 Task: Look for space in Aarschot, Belgium from 11th June, 2023 to 17th June, 2023 for 1 adult in price range Rs.5000 to Rs.12000. Place can be private room with 1  bedroom having 1 bed and 1 bathroom. Property type can be hotel. Amenities needed are: heating, . Booking option can be shelf check-in. Required host language is English.
Action: Mouse moved to (417, 111)
Screenshot: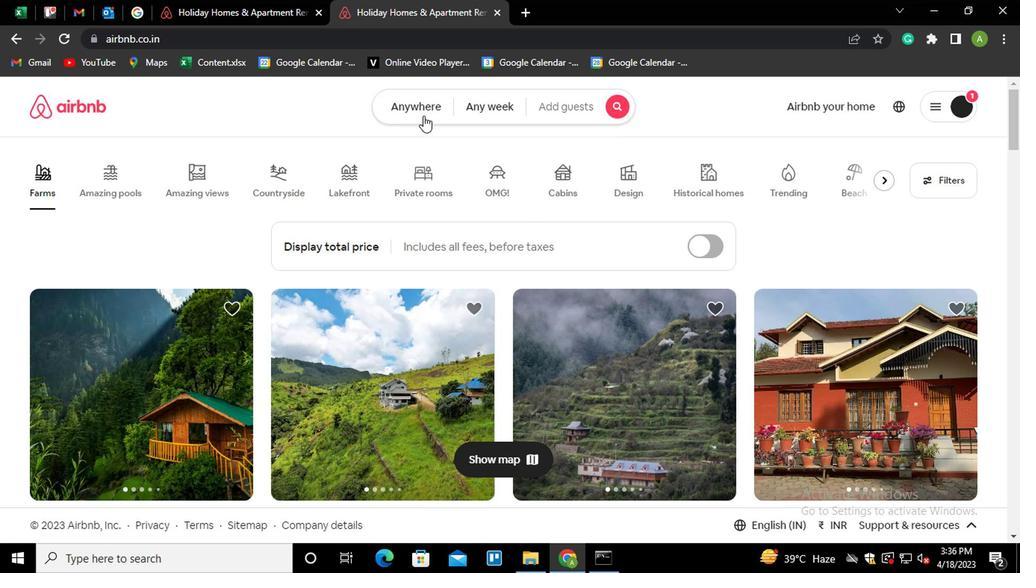 
Action: Mouse pressed left at (417, 111)
Screenshot: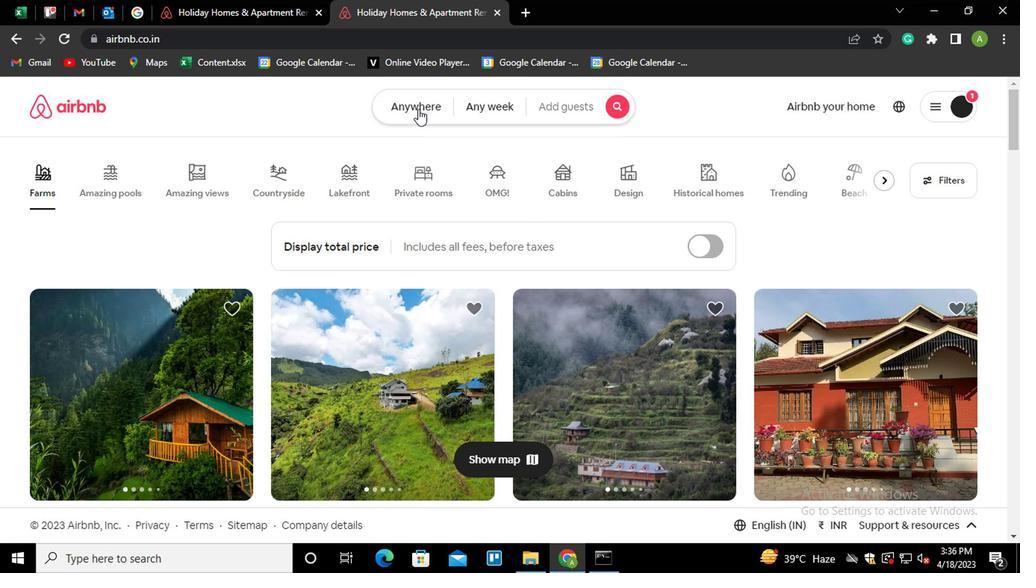
Action: Mouse moved to (293, 172)
Screenshot: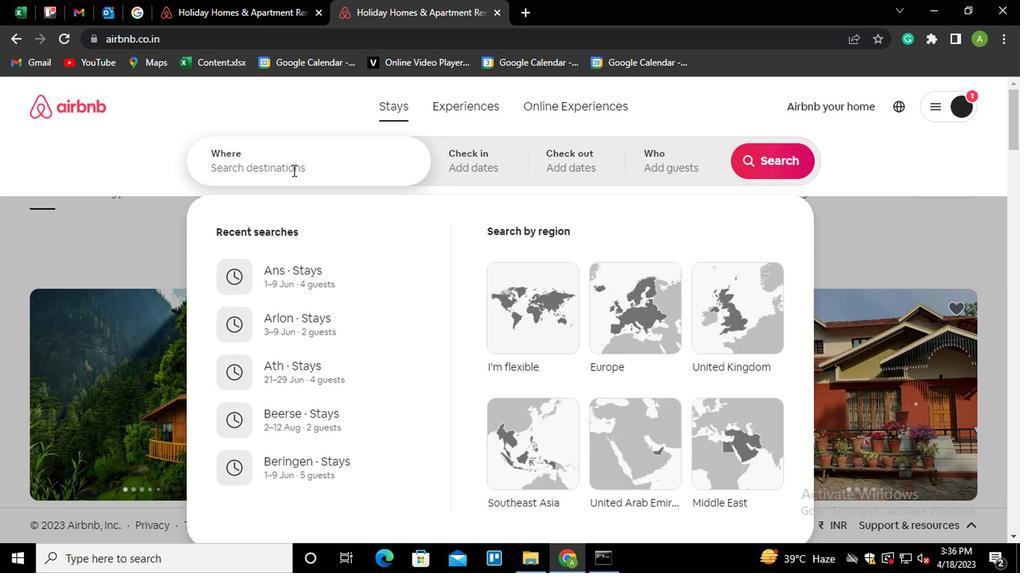 
Action: Mouse pressed left at (293, 172)
Screenshot: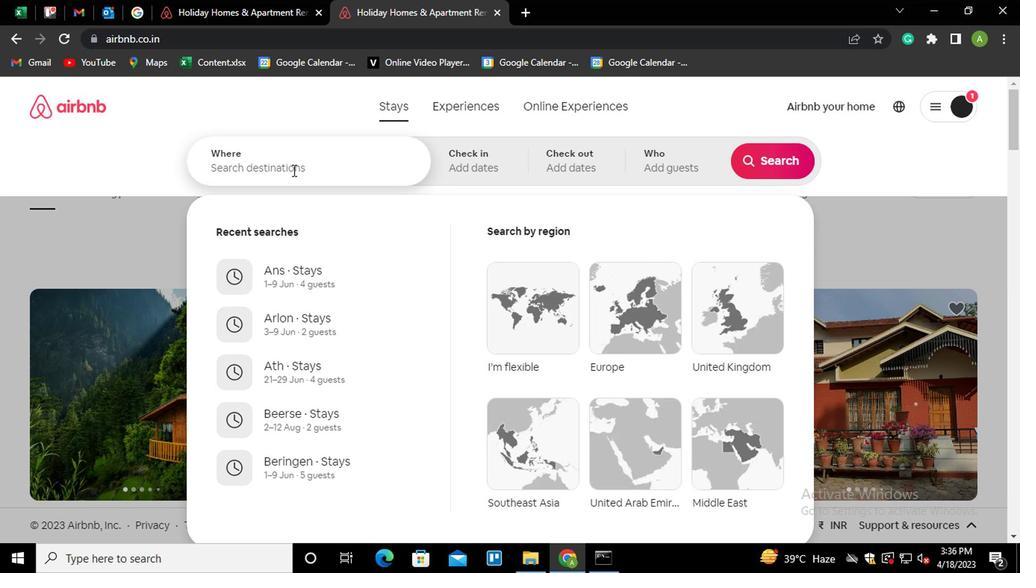 
Action: Key pressed <Key.shift>AARSCHP<Key.backspace>OT,<Key.space><Key.shift_r>BELGIU<Key.down><Key.enter>
Screenshot: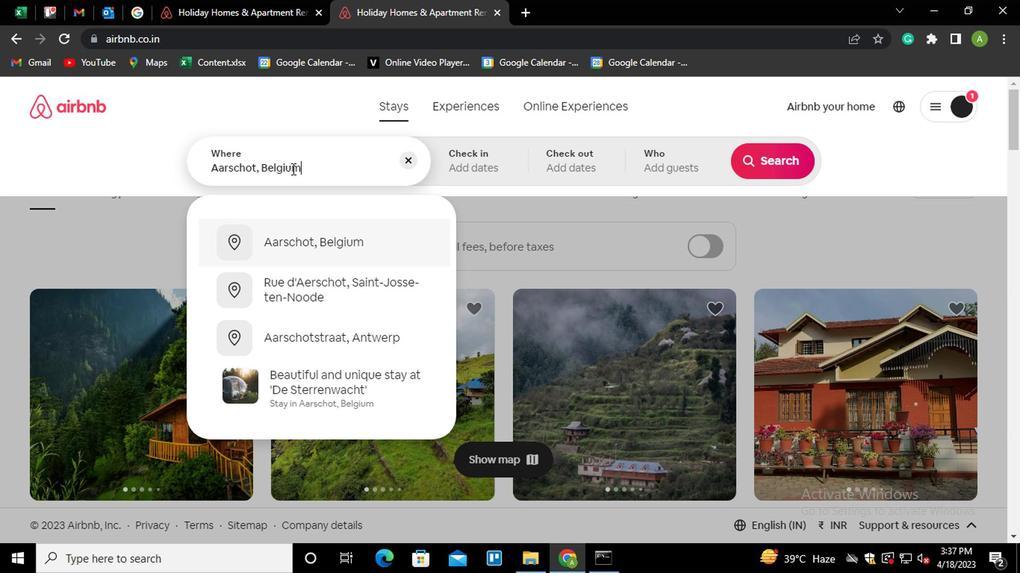 
Action: Mouse moved to (764, 283)
Screenshot: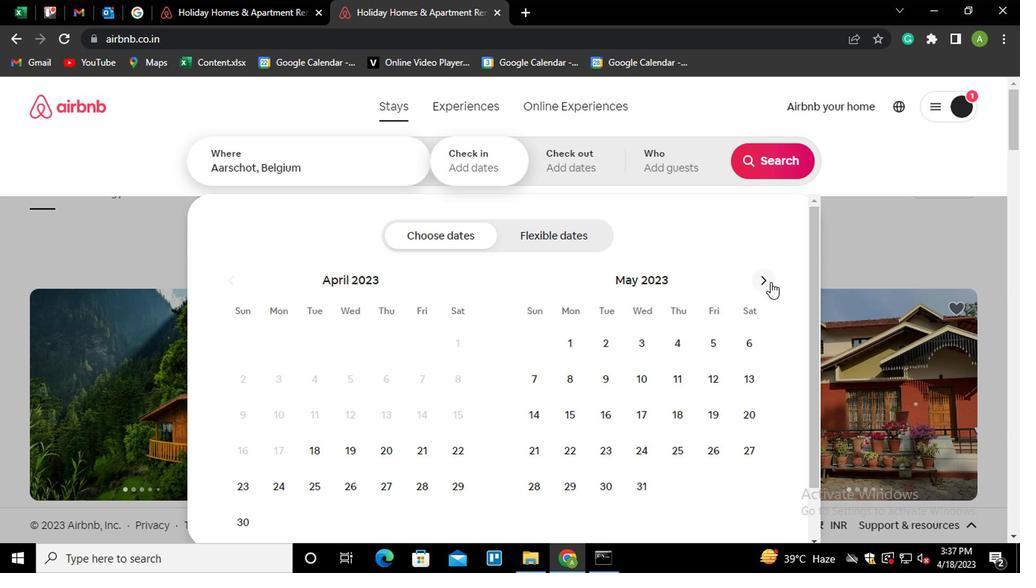 
Action: Mouse pressed left at (764, 283)
Screenshot: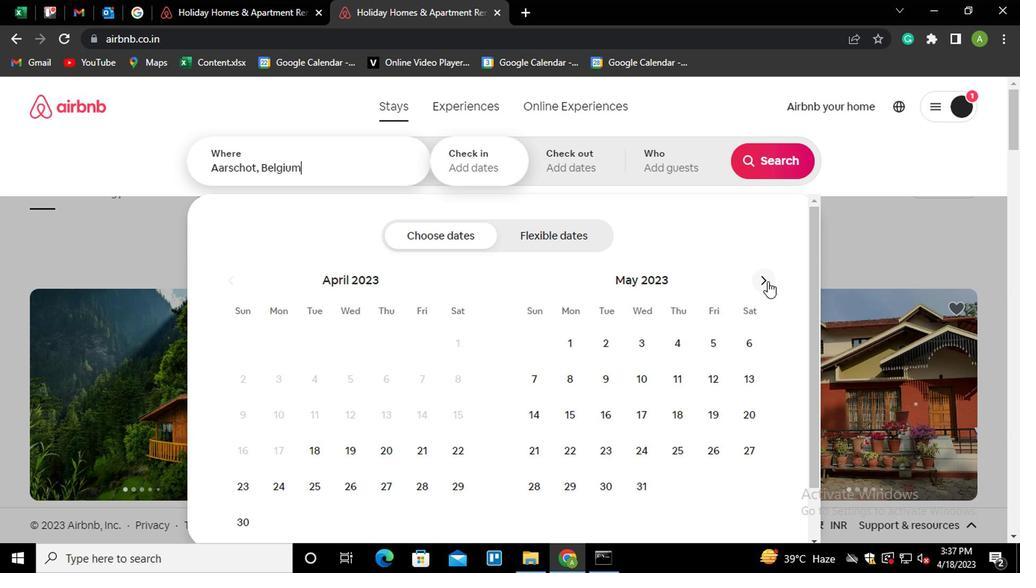 
Action: Mouse moved to (540, 423)
Screenshot: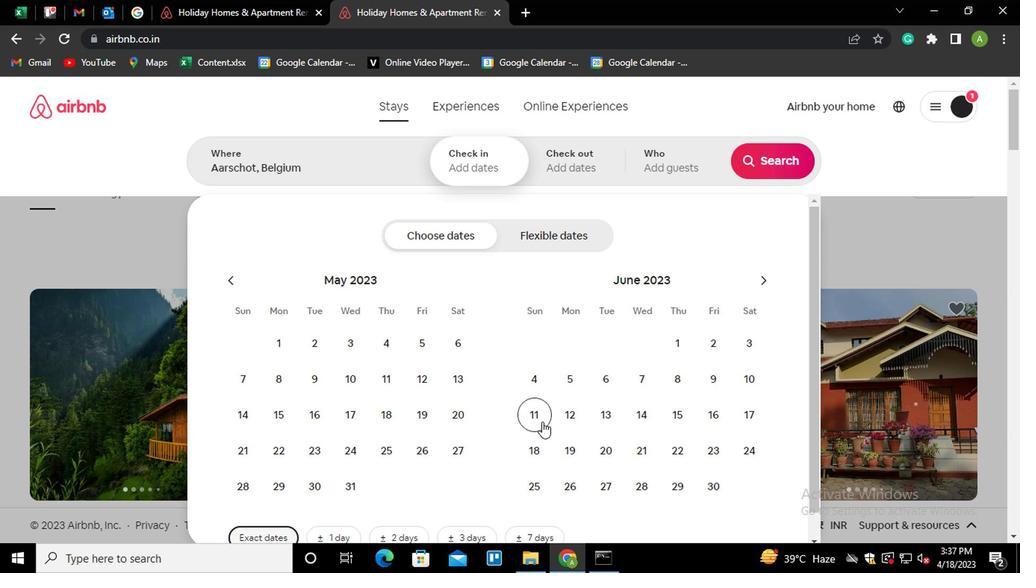 
Action: Mouse pressed left at (540, 423)
Screenshot: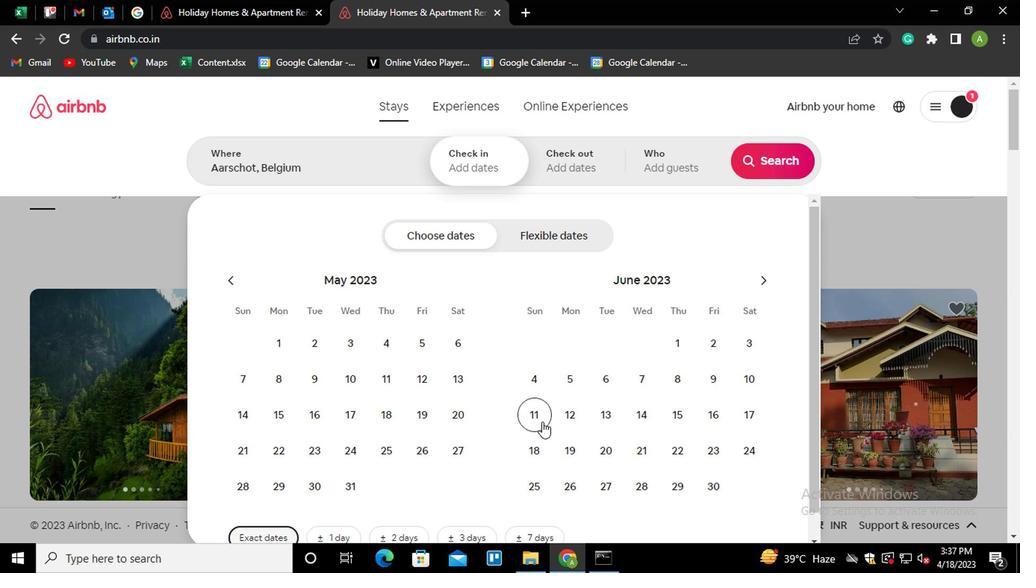 
Action: Mouse moved to (752, 421)
Screenshot: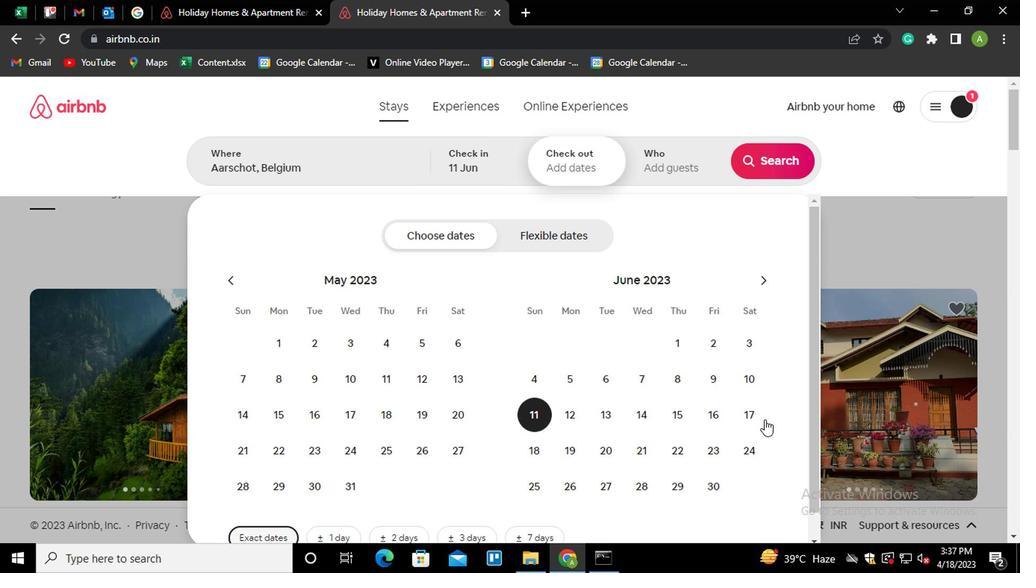 
Action: Mouse pressed left at (752, 421)
Screenshot: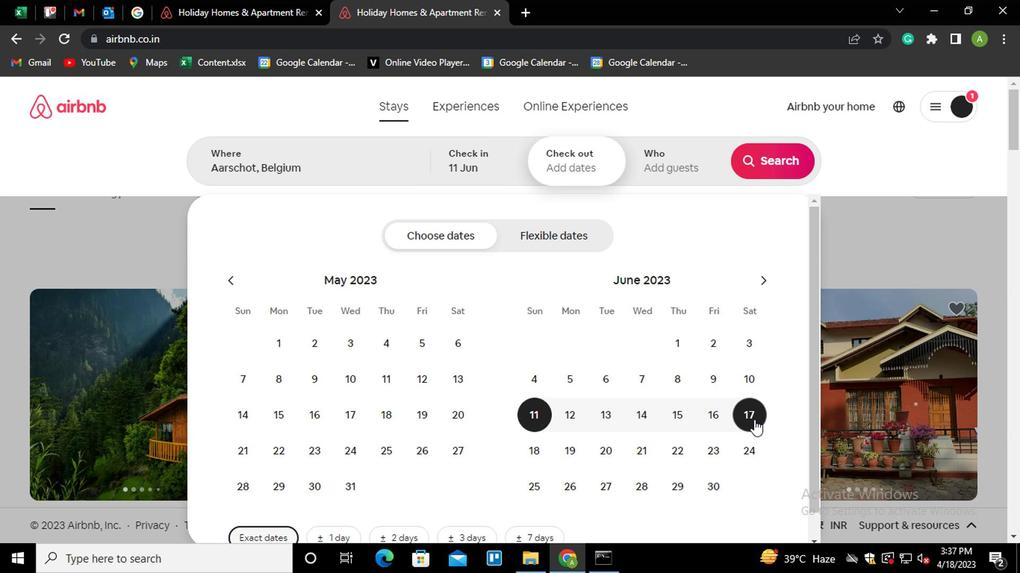 
Action: Mouse moved to (675, 174)
Screenshot: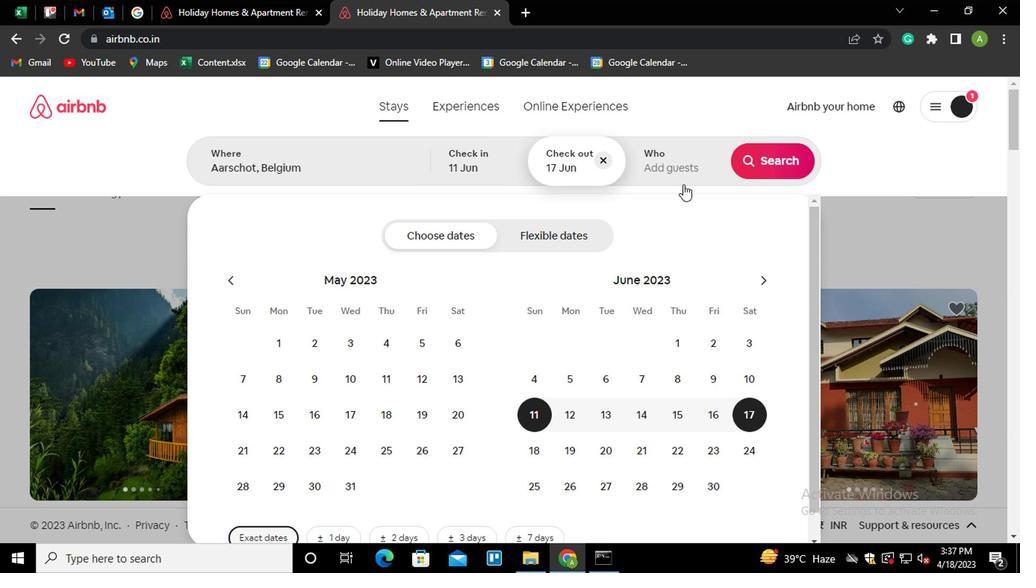 
Action: Mouse pressed left at (675, 174)
Screenshot: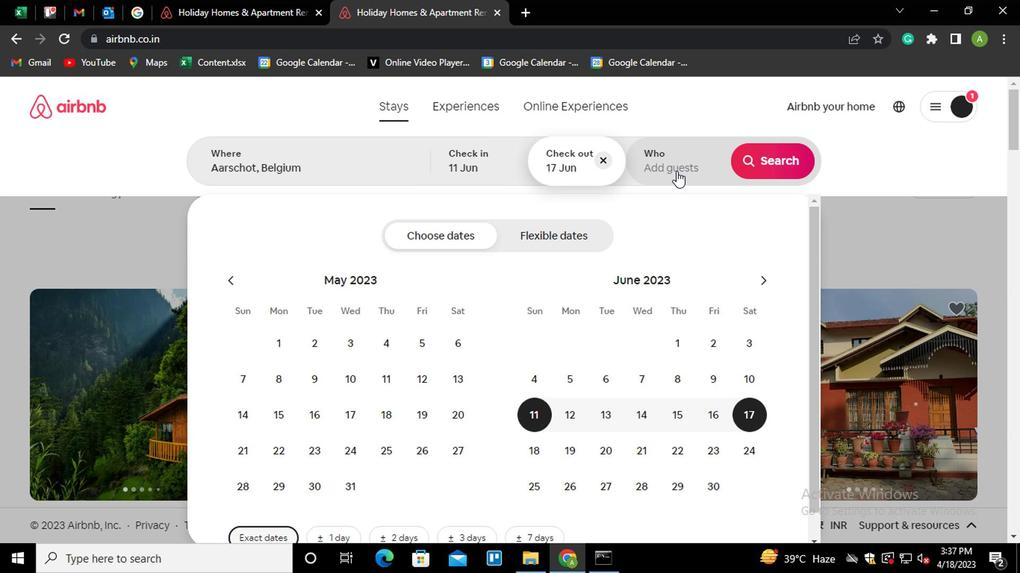 
Action: Mouse moved to (777, 240)
Screenshot: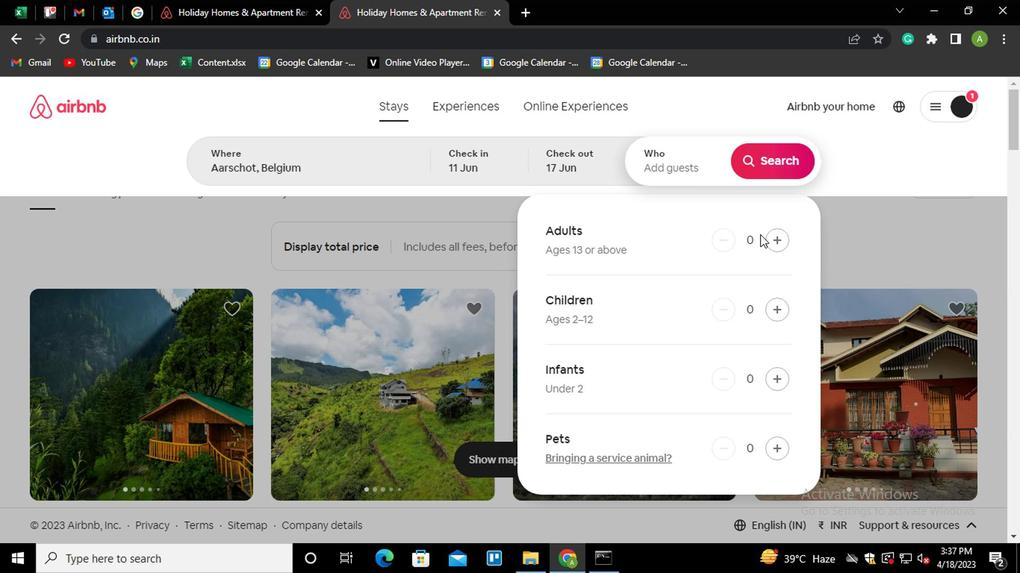 
Action: Mouse pressed left at (777, 240)
Screenshot: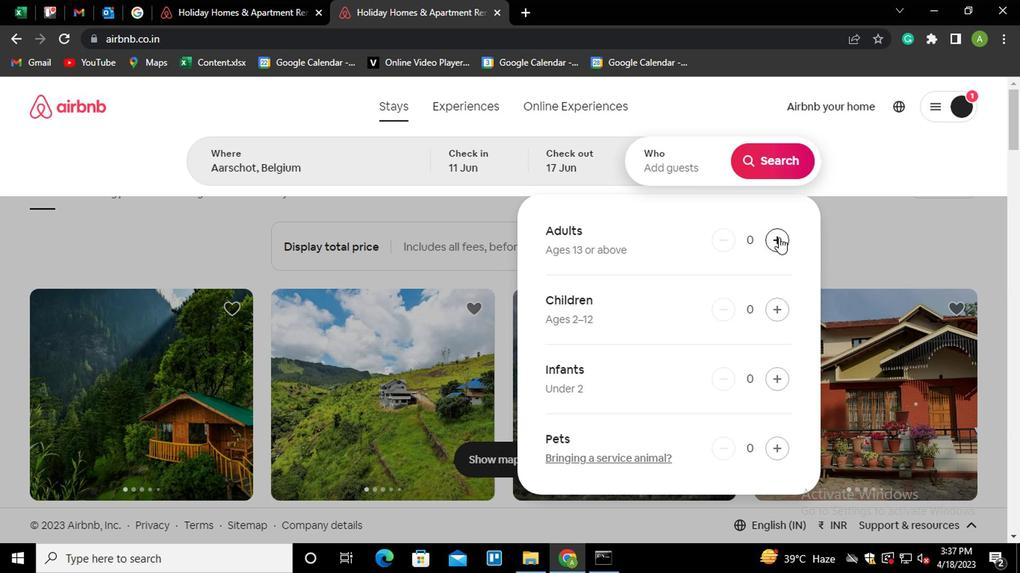 
Action: Mouse moved to (777, 173)
Screenshot: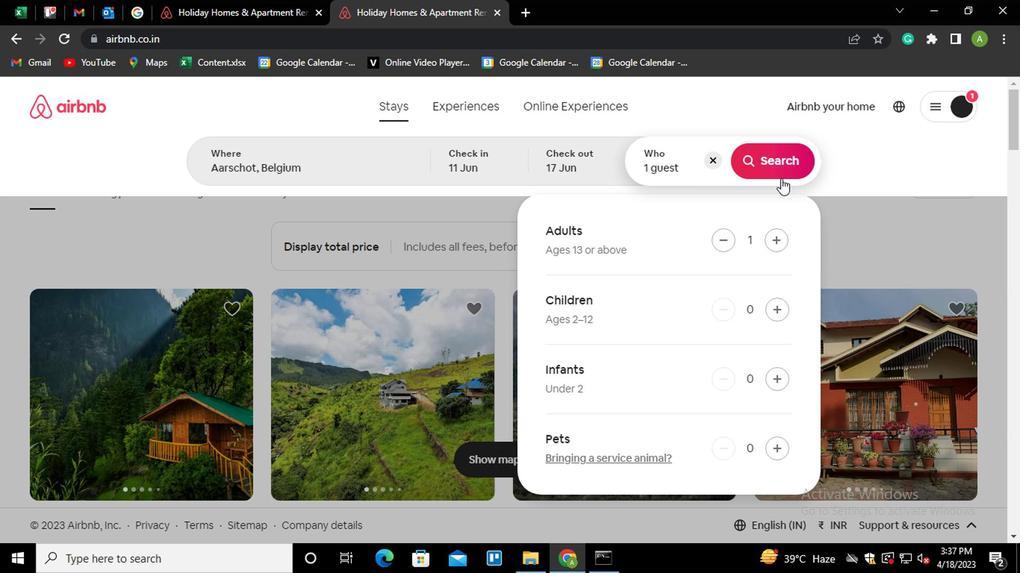 
Action: Mouse pressed left at (777, 173)
Screenshot: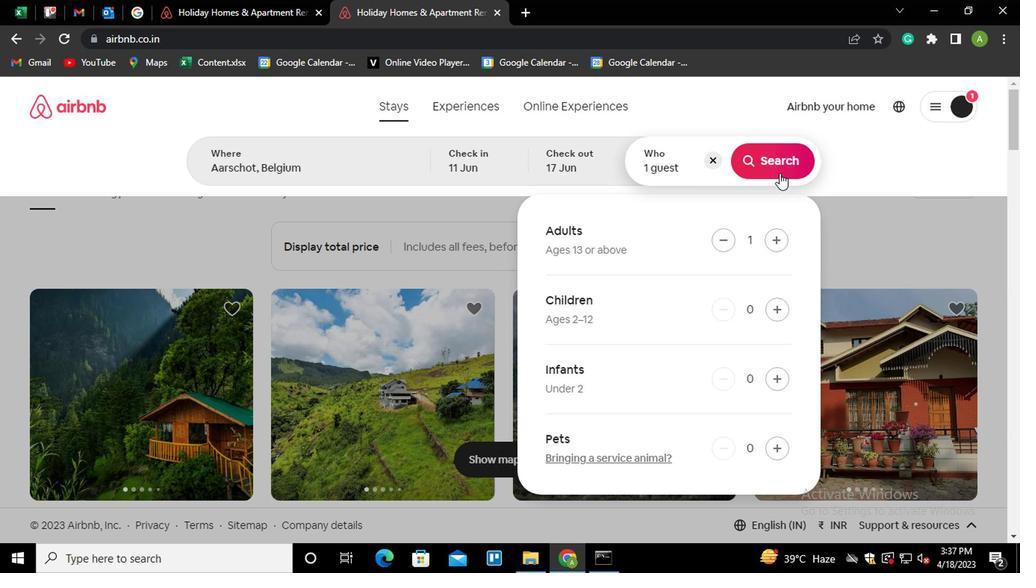 
Action: Mouse moved to (944, 168)
Screenshot: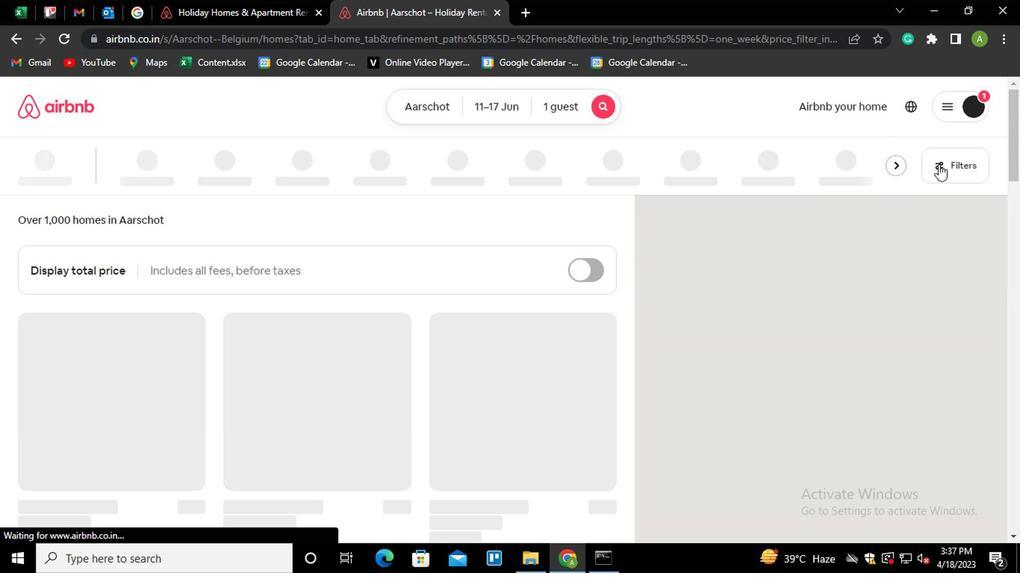 
Action: Mouse pressed left at (944, 168)
Screenshot: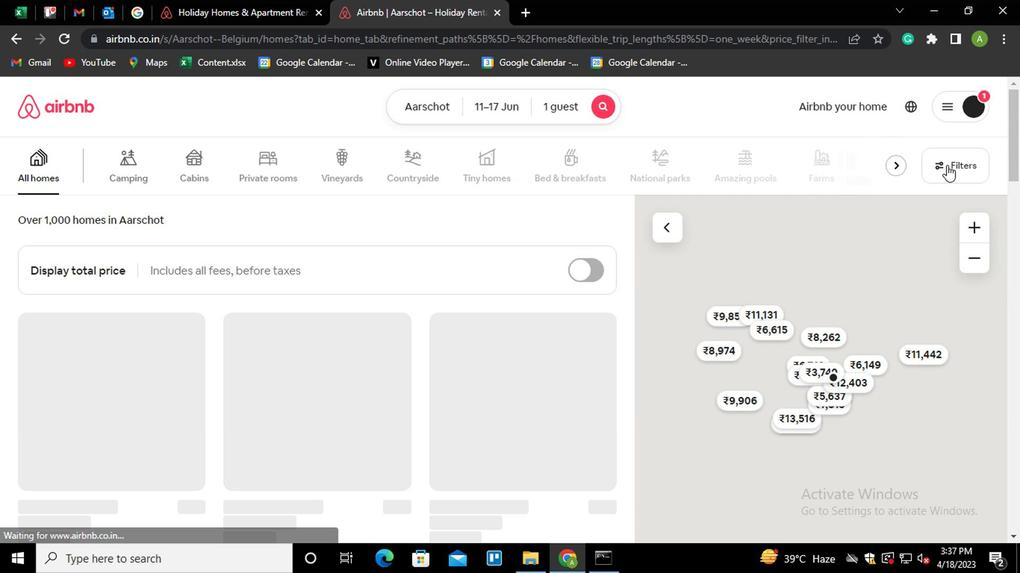 
Action: Mouse moved to (385, 357)
Screenshot: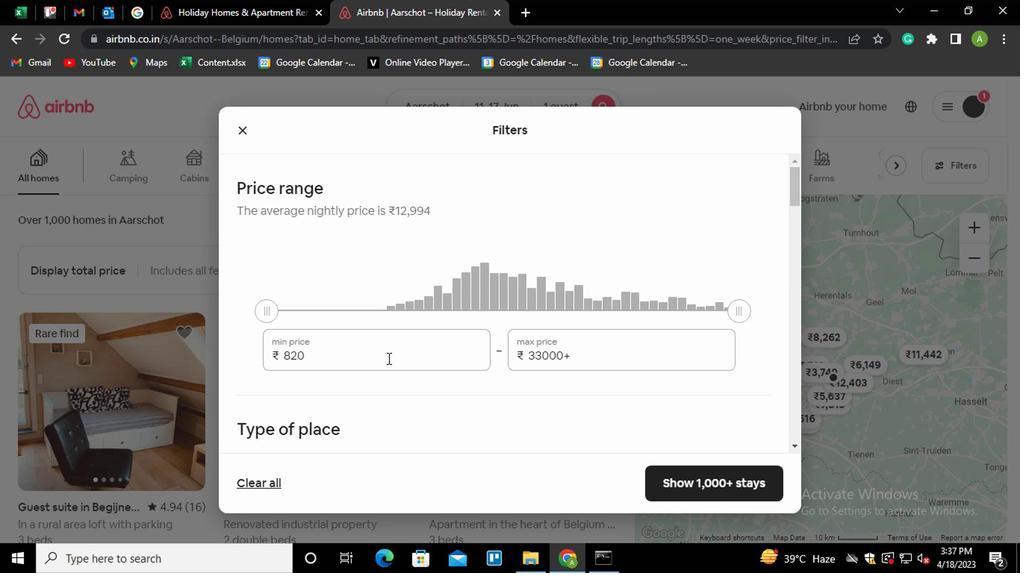 
Action: Mouse pressed left at (385, 357)
Screenshot: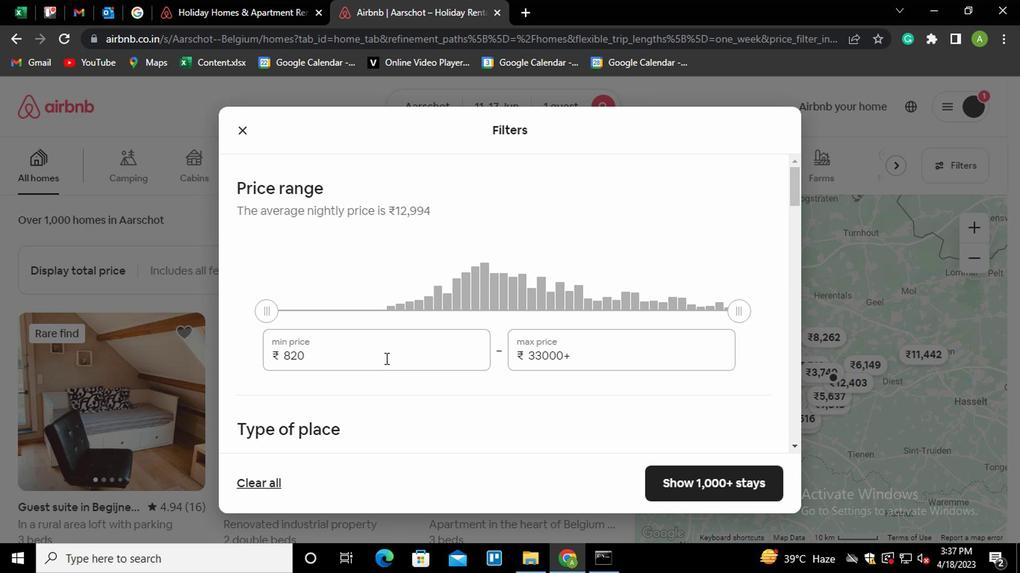 
Action: Key pressed <Key.shift_r><Key.home>5000
Screenshot: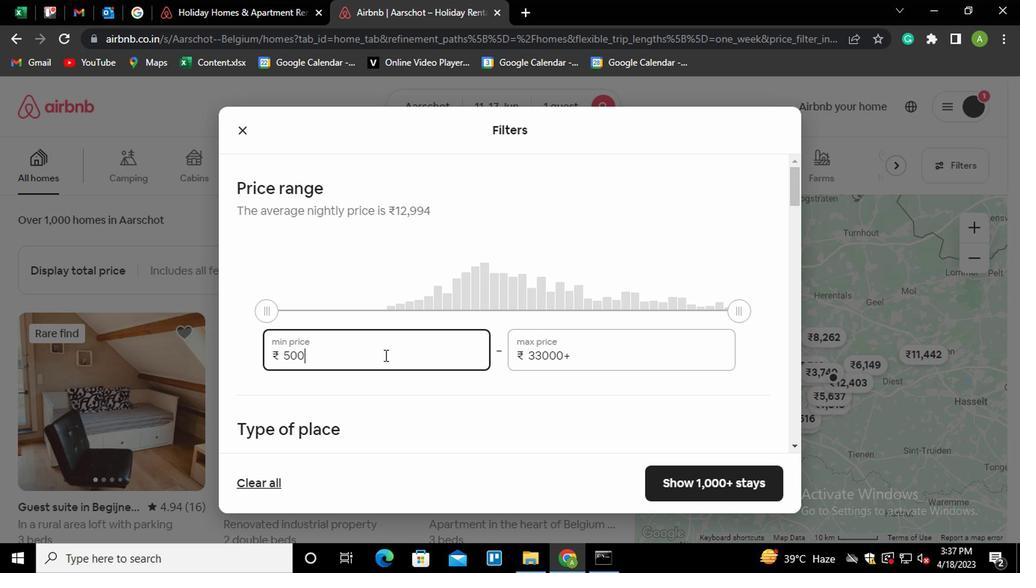 
Action: Mouse moved to (598, 362)
Screenshot: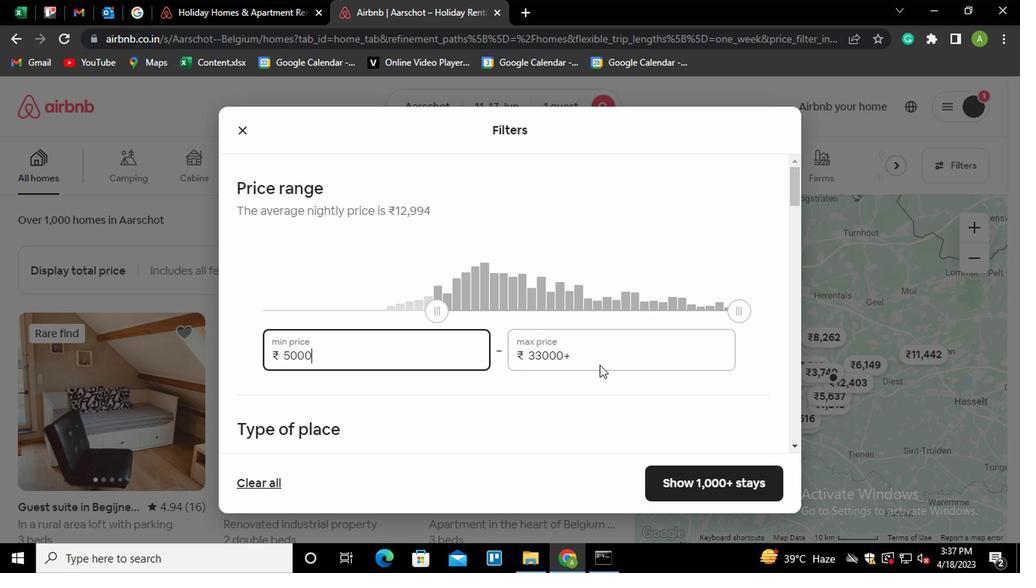 
Action: Mouse pressed left at (598, 362)
Screenshot: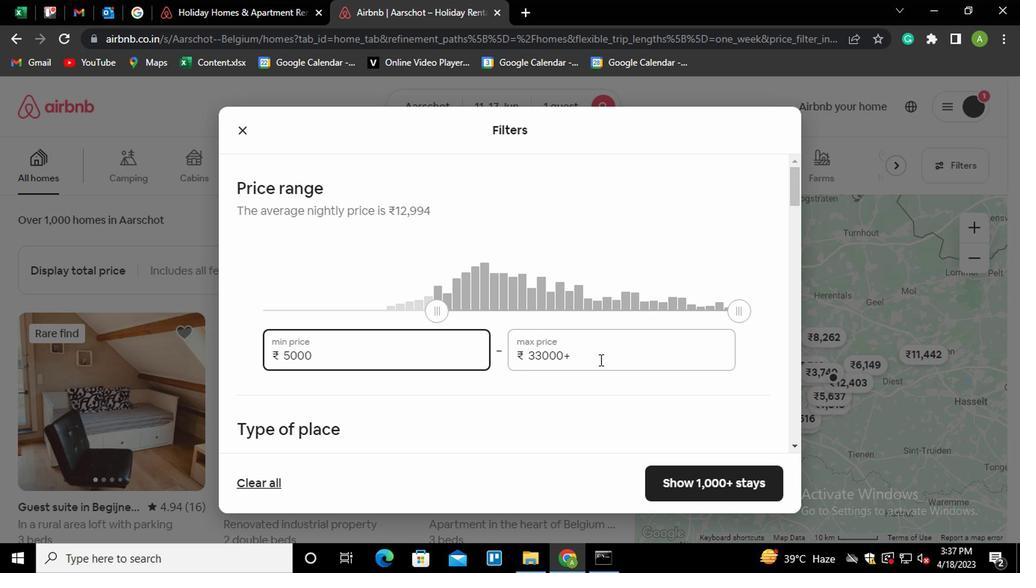 
Action: Key pressed <Key.shift_r><Key.home>120000<Key.backspace>
Screenshot: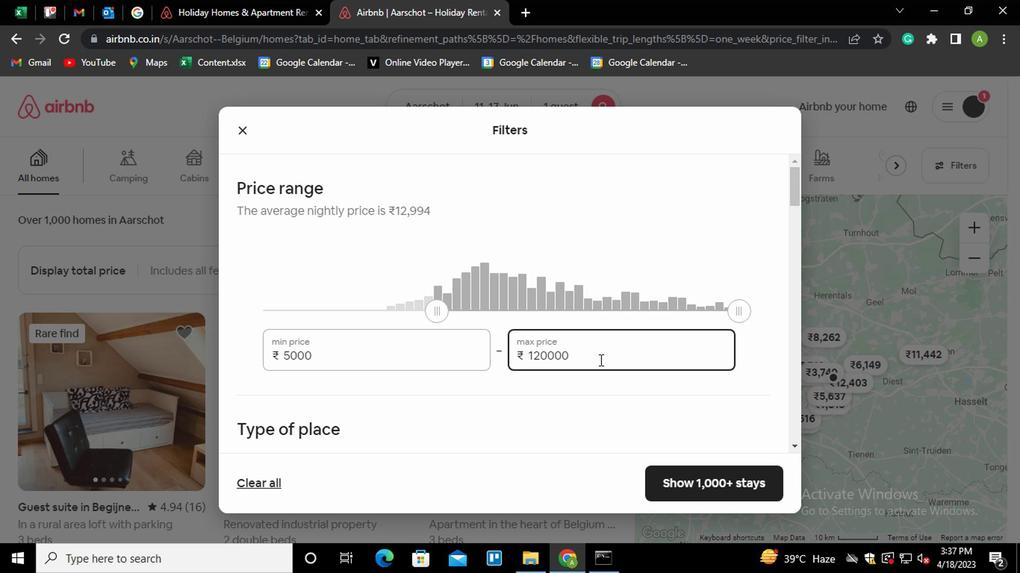 
Action: Mouse moved to (660, 409)
Screenshot: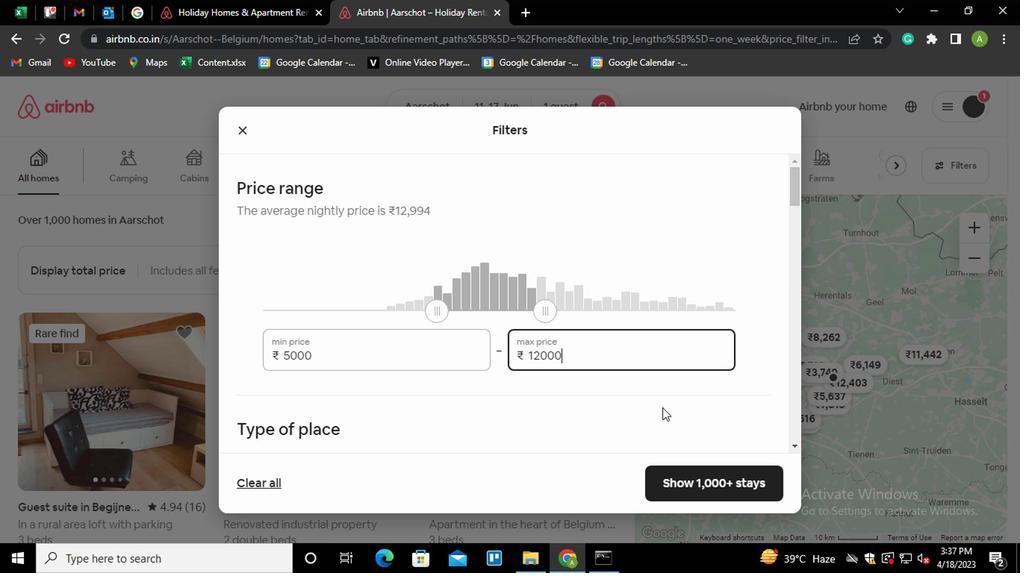 
Action: Mouse pressed left at (660, 409)
Screenshot: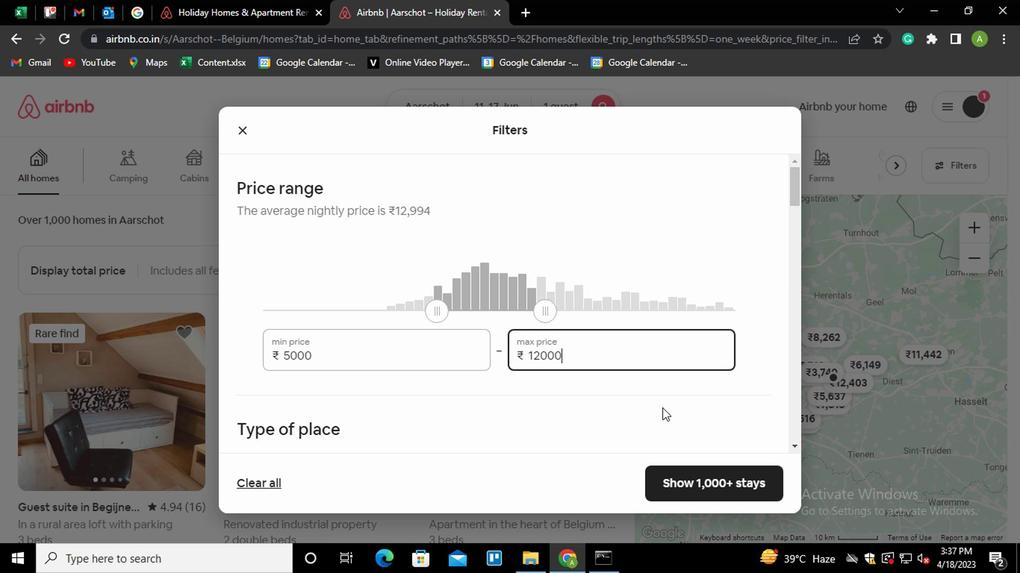 
Action: Mouse moved to (660, 402)
Screenshot: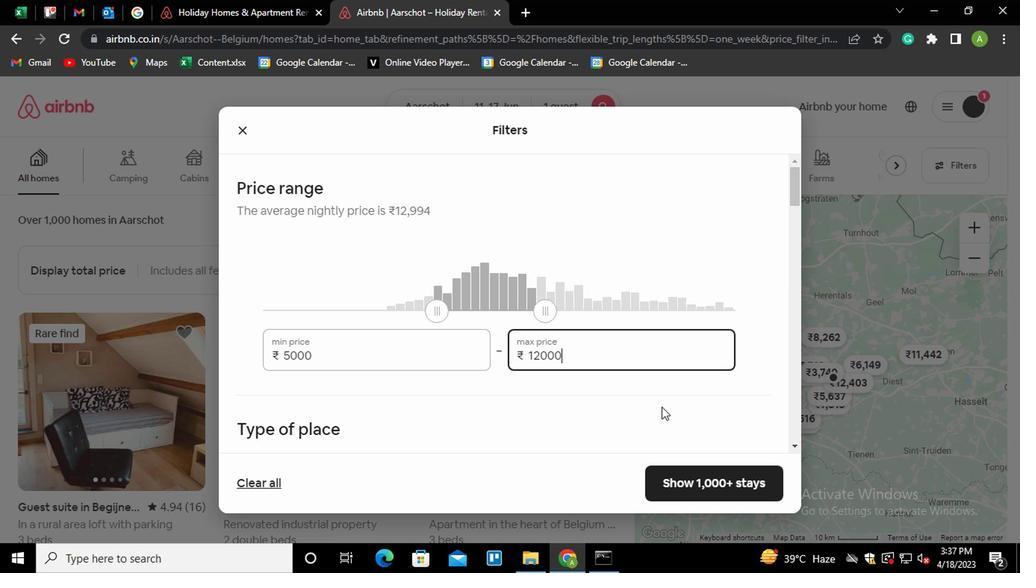 
Action: Mouse scrolled (660, 402) with delta (0, 0)
Screenshot: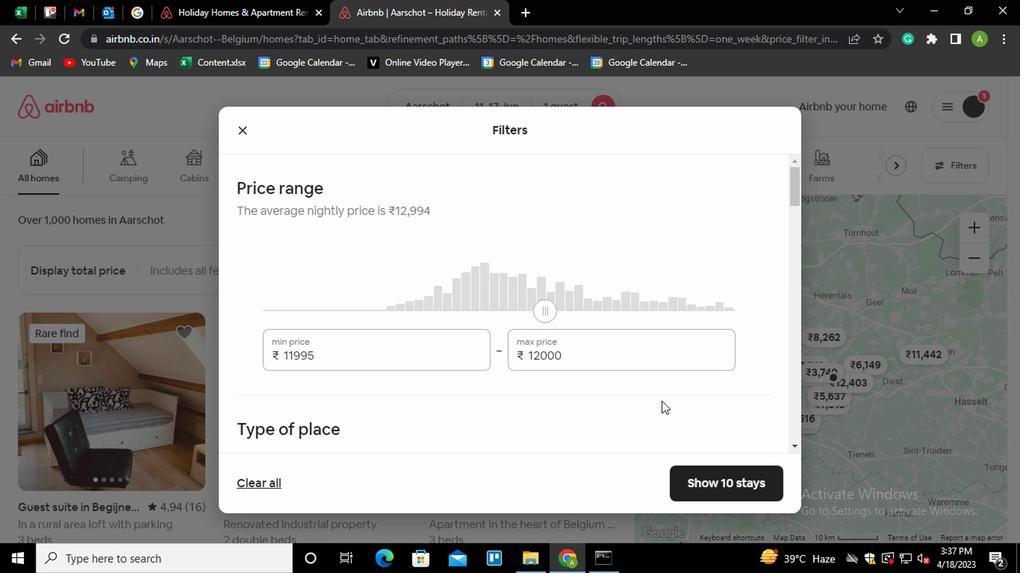 
Action: Mouse scrolled (660, 402) with delta (0, 0)
Screenshot: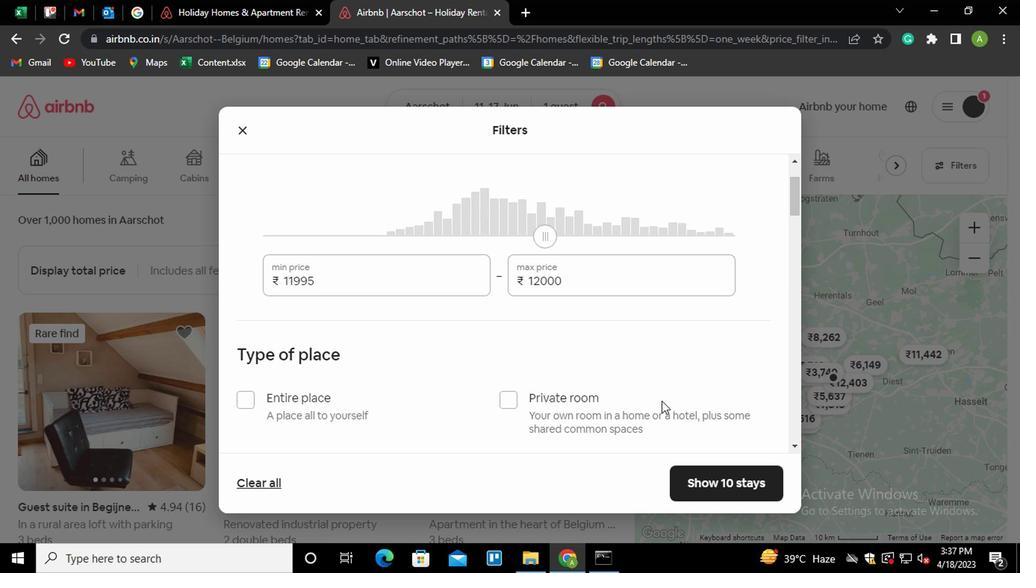 
Action: Mouse moved to (506, 320)
Screenshot: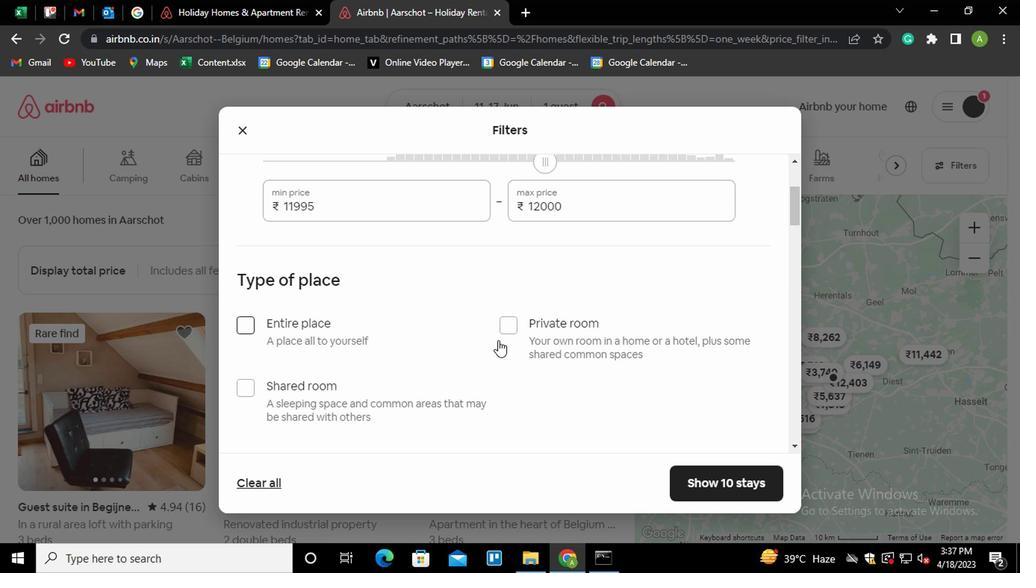 
Action: Mouse pressed left at (506, 320)
Screenshot: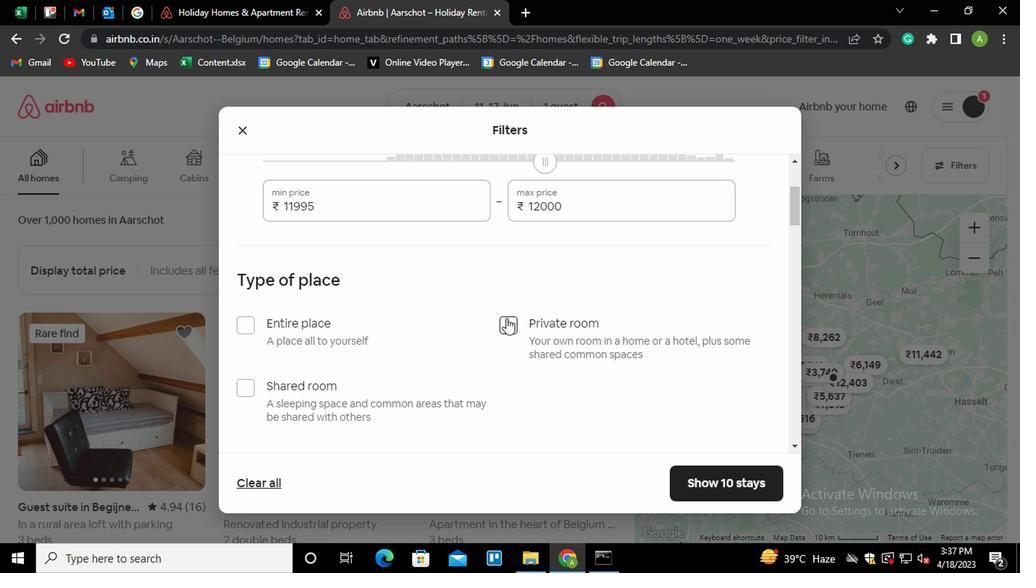 
Action: Mouse moved to (569, 316)
Screenshot: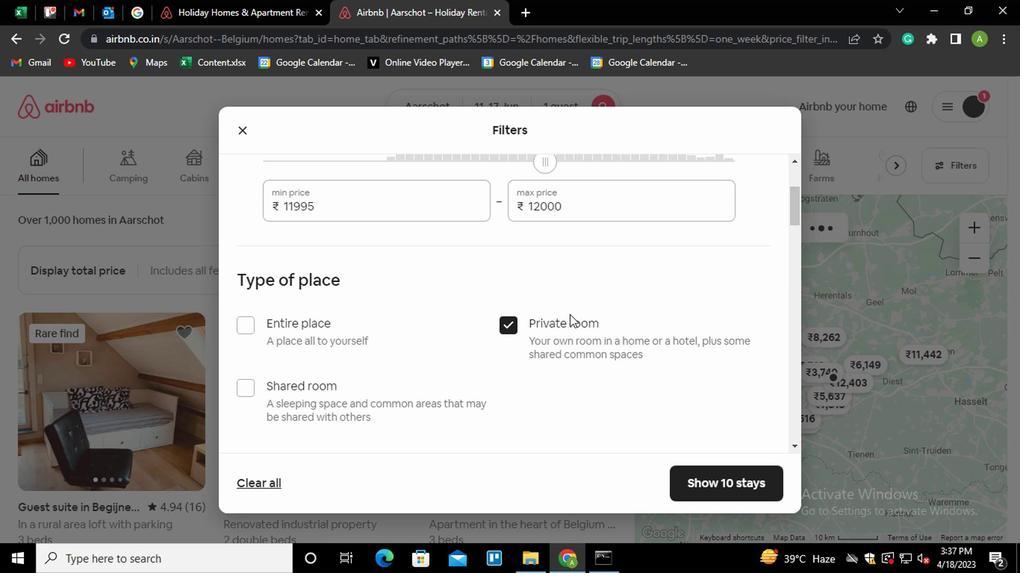 
Action: Mouse scrolled (569, 315) with delta (0, 0)
Screenshot: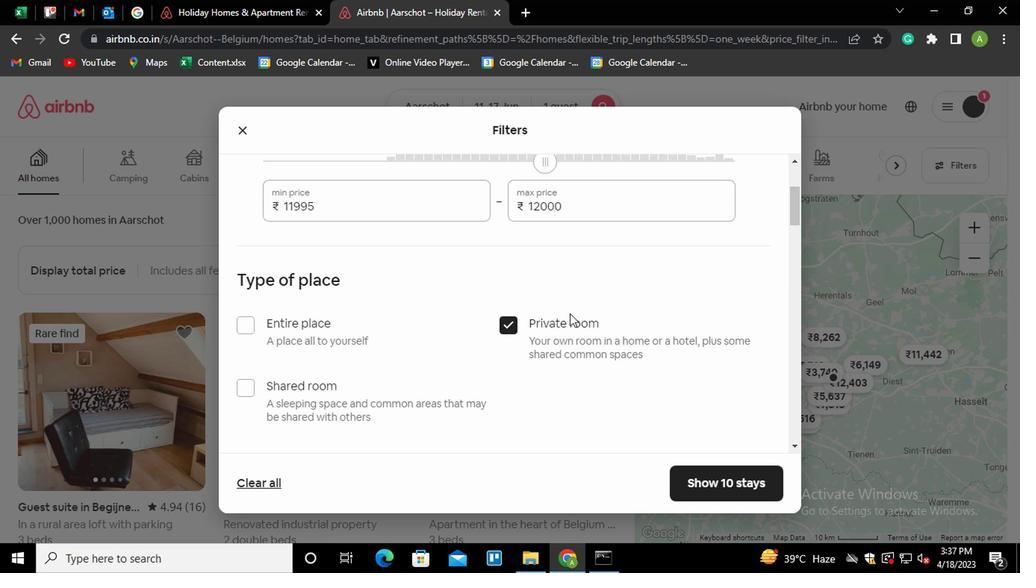 
Action: Mouse scrolled (569, 315) with delta (0, 0)
Screenshot: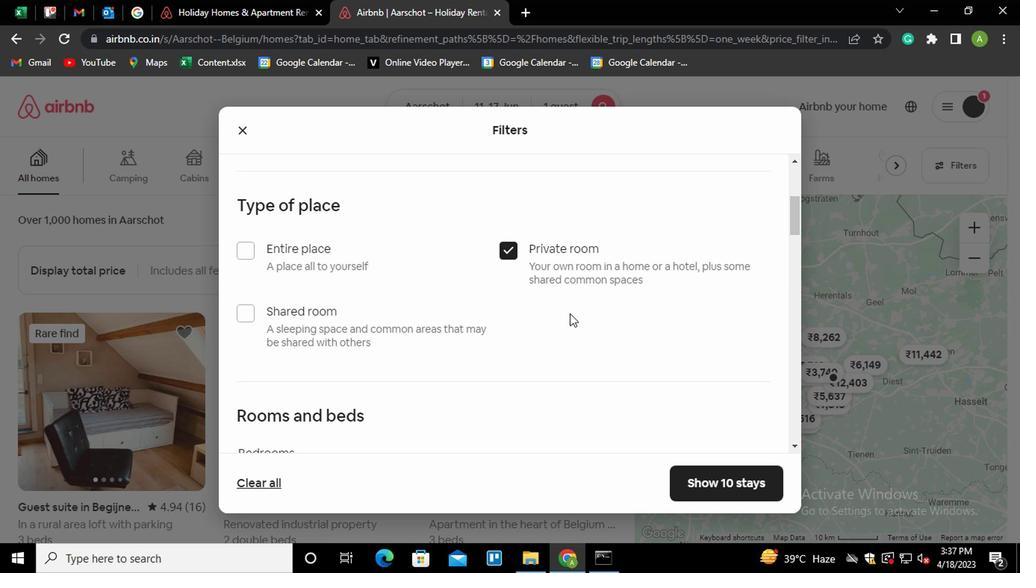 
Action: Mouse scrolled (569, 315) with delta (0, 0)
Screenshot: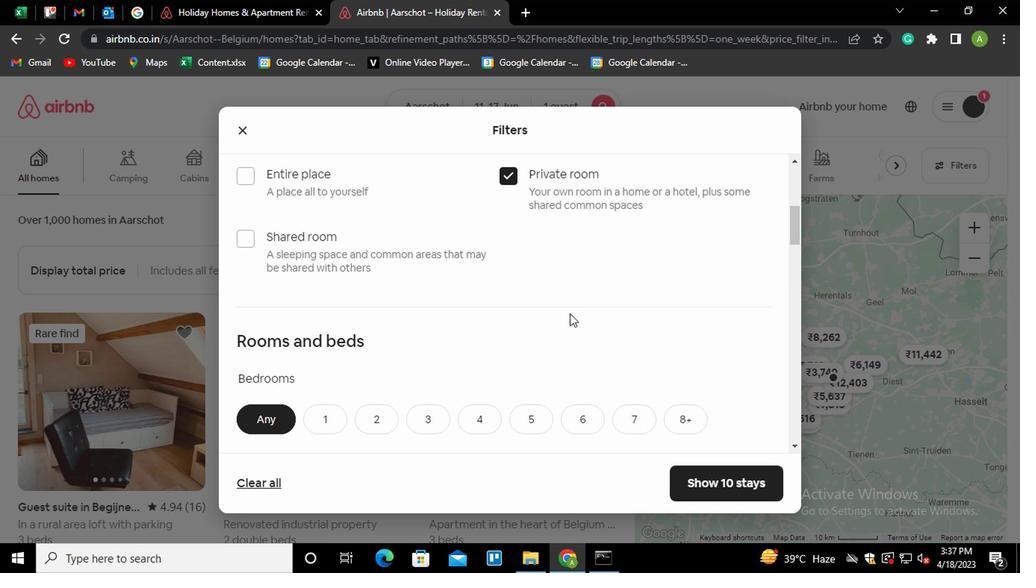 
Action: Mouse scrolled (569, 315) with delta (0, 0)
Screenshot: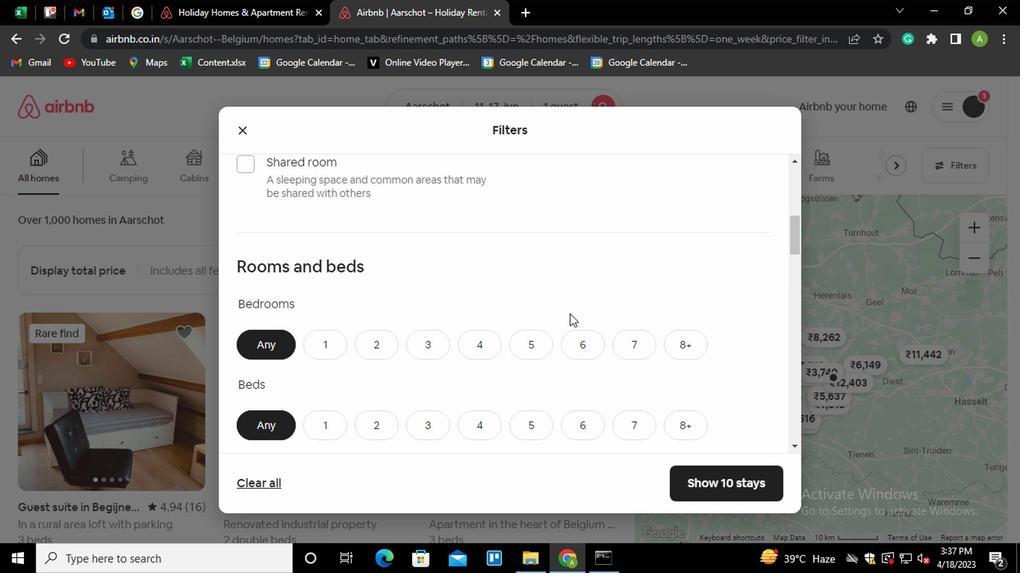 
Action: Mouse moved to (333, 275)
Screenshot: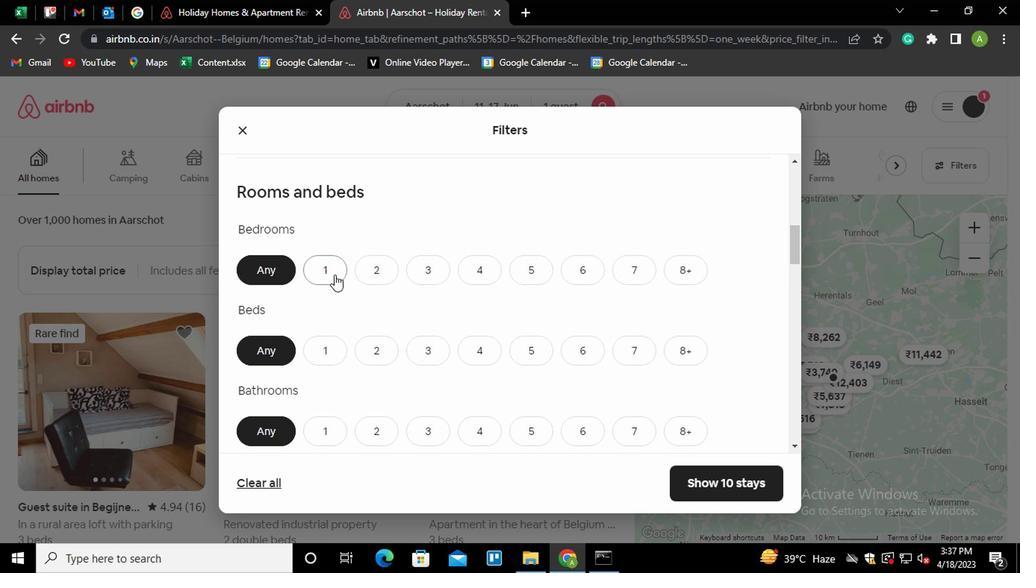 
Action: Mouse pressed left at (333, 275)
Screenshot: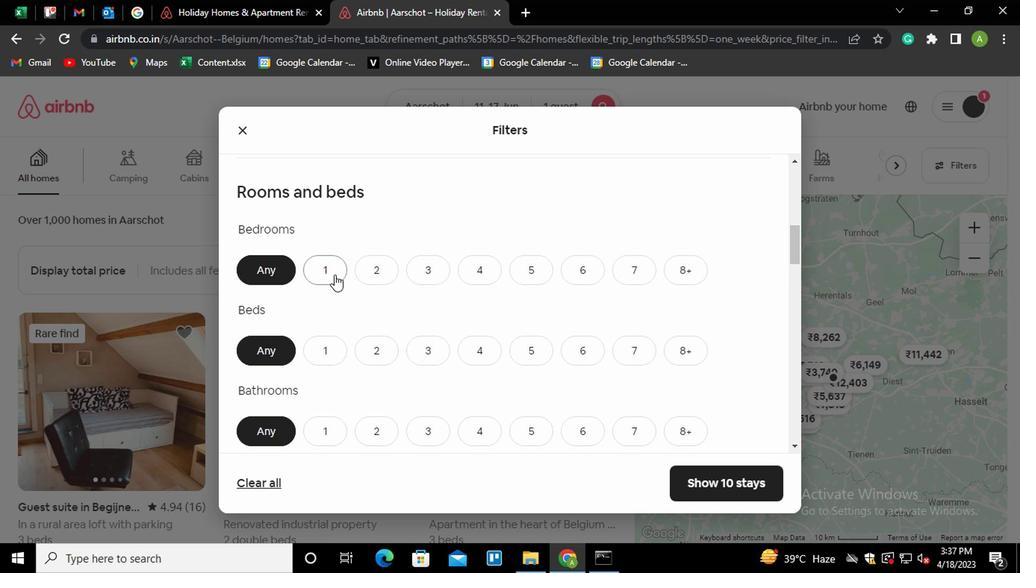 
Action: Mouse moved to (327, 354)
Screenshot: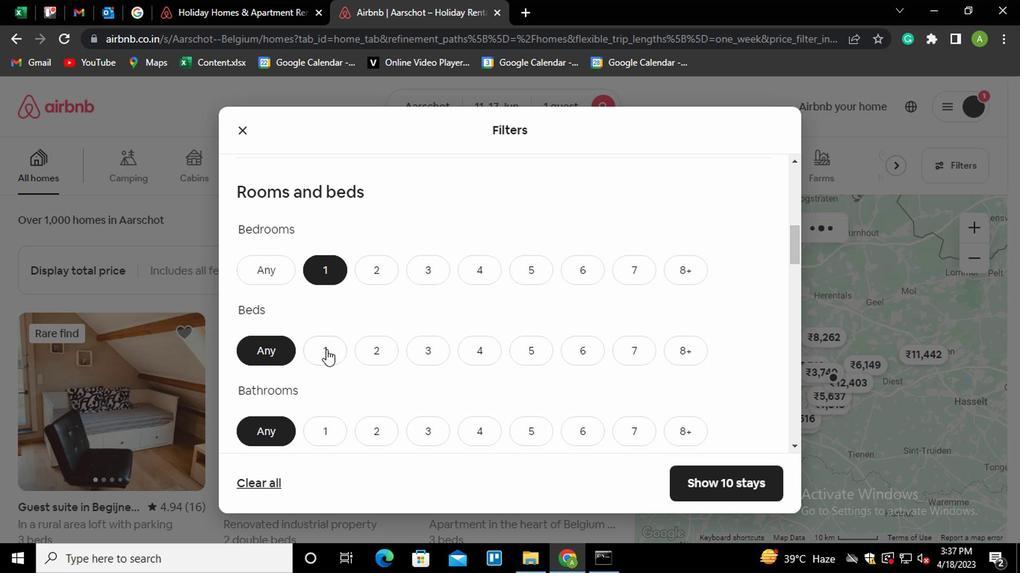 
Action: Mouse pressed left at (327, 354)
Screenshot: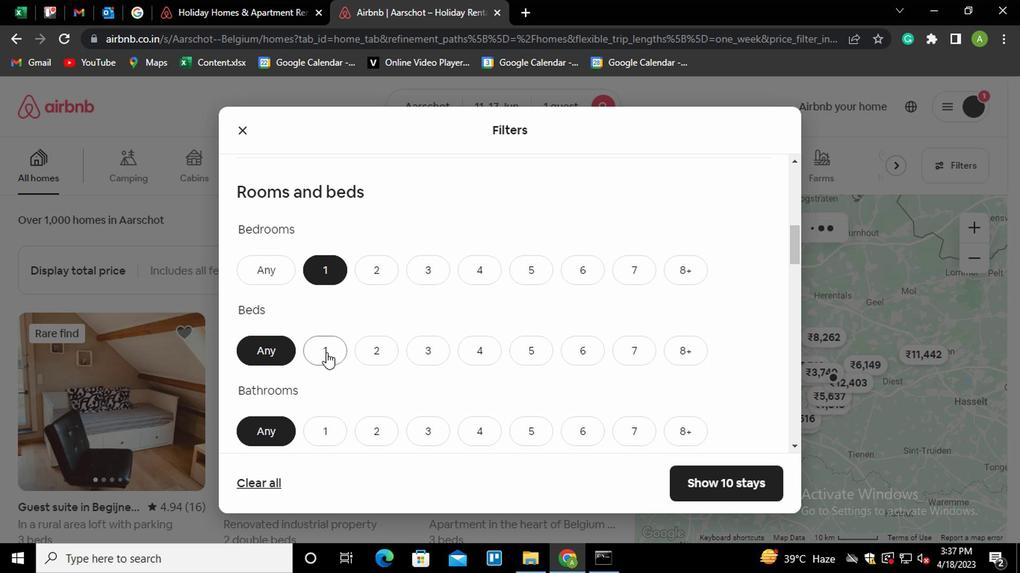 
Action: Mouse moved to (327, 433)
Screenshot: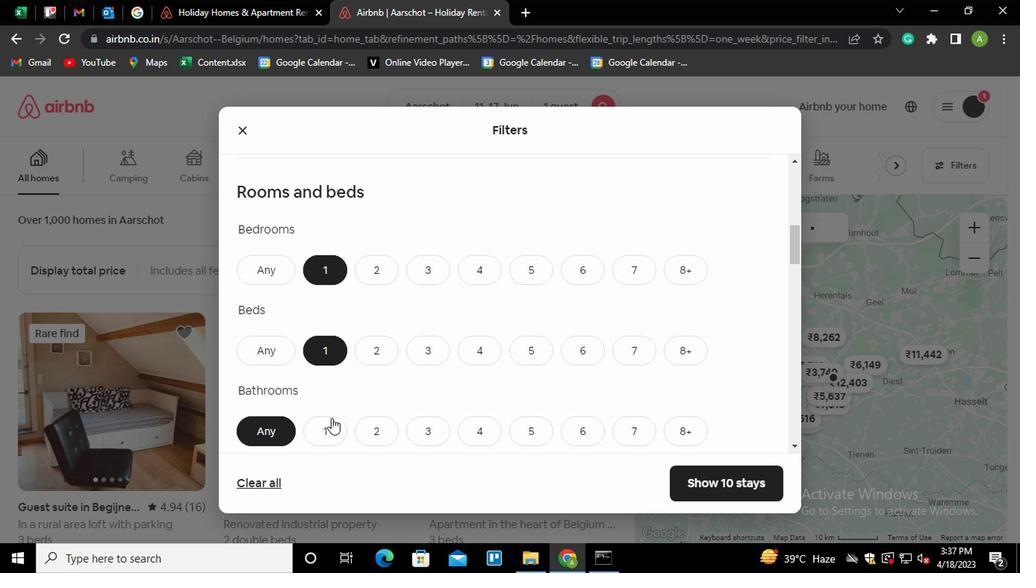 
Action: Mouse pressed left at (327, 433)
Screenshot: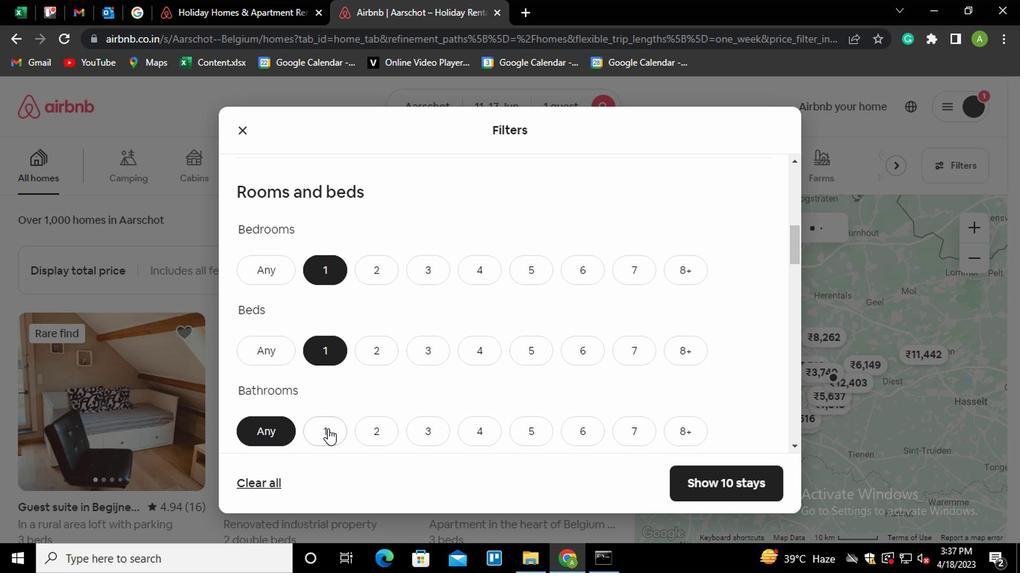 
Action: Mouse moved to (433, 360)
Screenshot: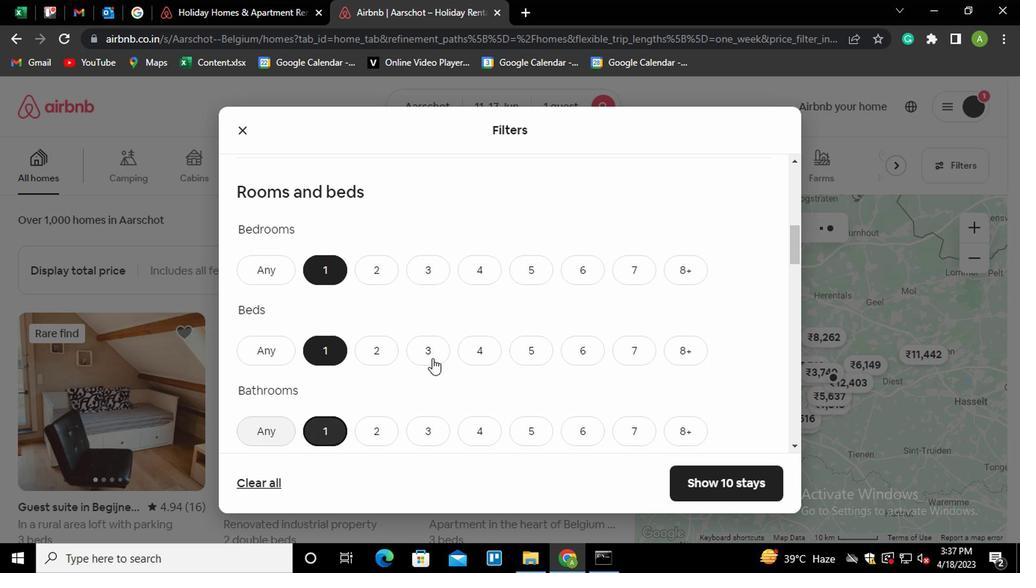 
Action: Mouse scrolled (433, 359) with delta (0, -1)
Screenshot: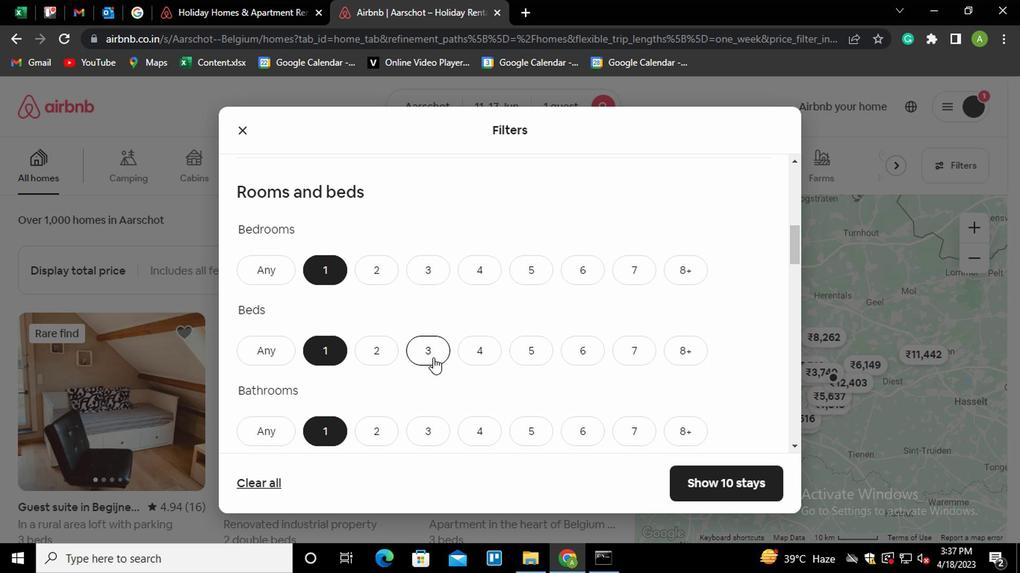 
Action: Mouse scrolled (433, 359) with delta (0, -1)
Screenshot: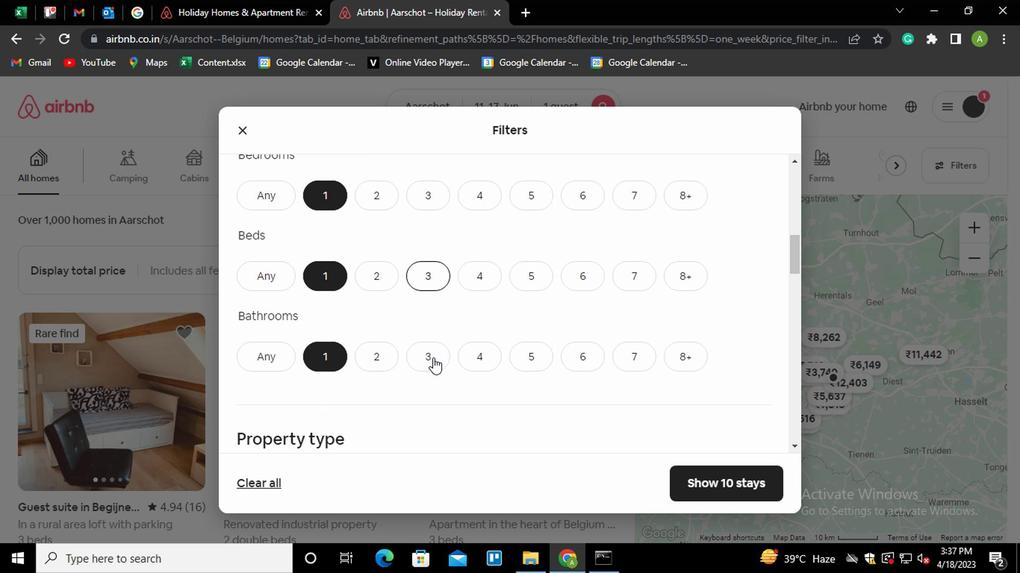 
Action: Mouse scrolled (433, 359) with delta (0, -1)
Screenshot: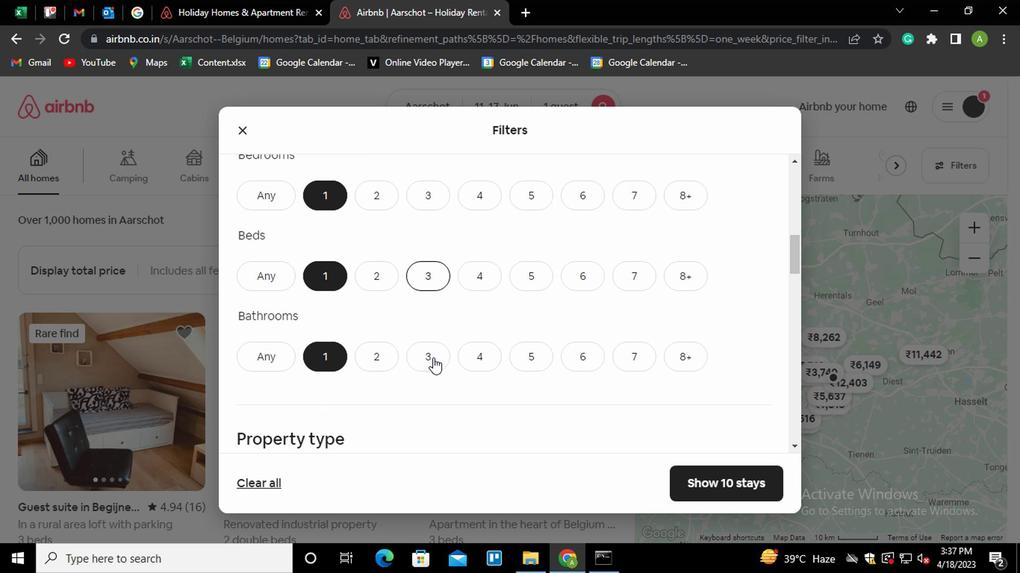 
Action: Mouse moved to (664, 362)
Screenshot: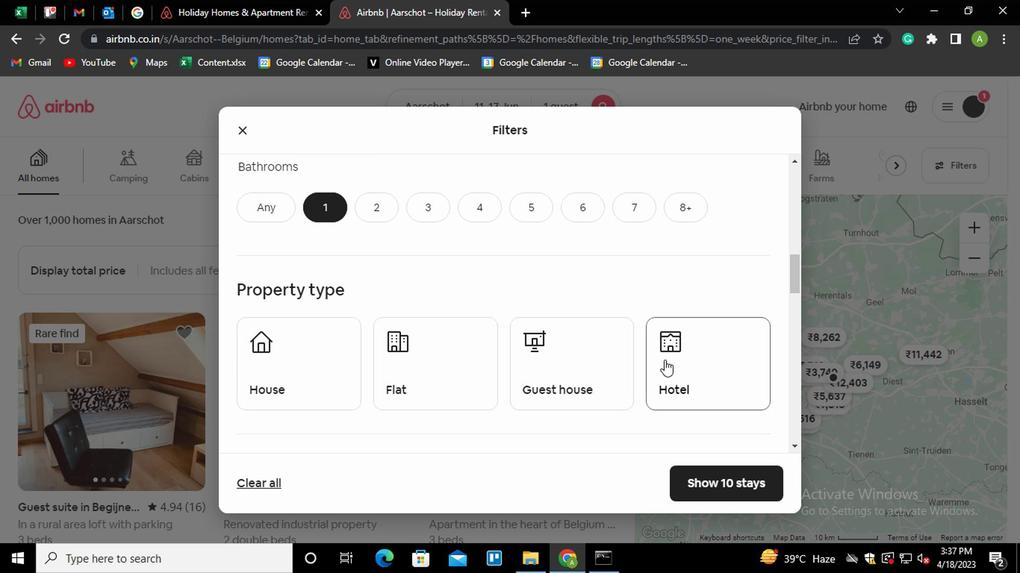
Action: Mouse pressed left at (664, 362)
Screenshot: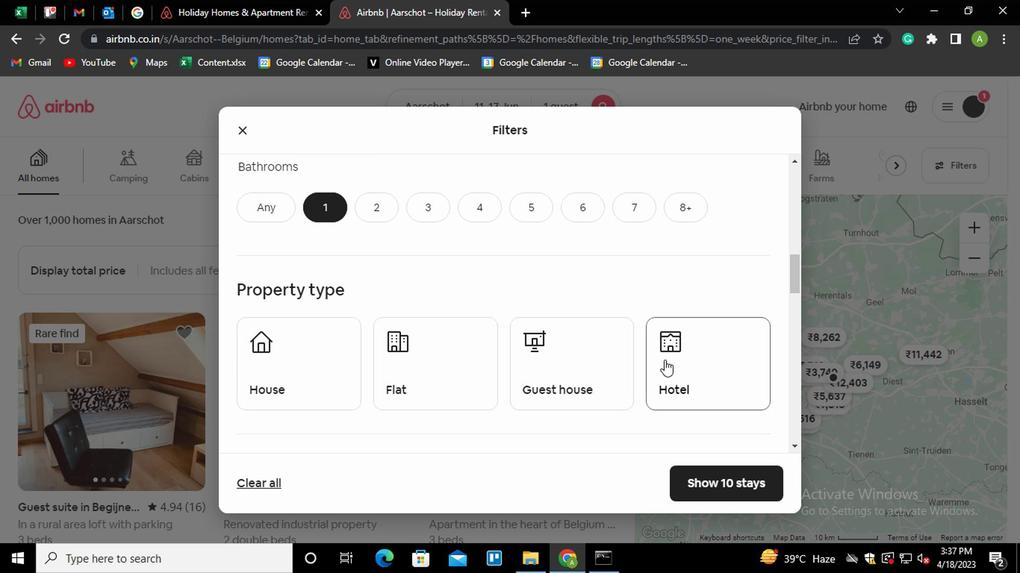 
Action: Mouse moved to (648, 349)
Screenshot: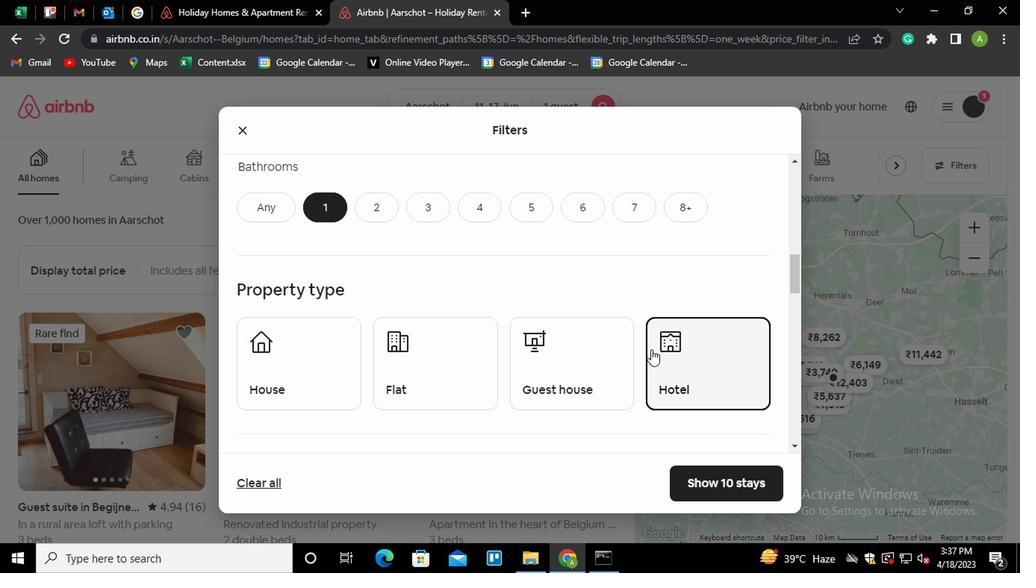 
Action: Mouse scrolled (648, 349) with delta (0, 0)
Screenshot: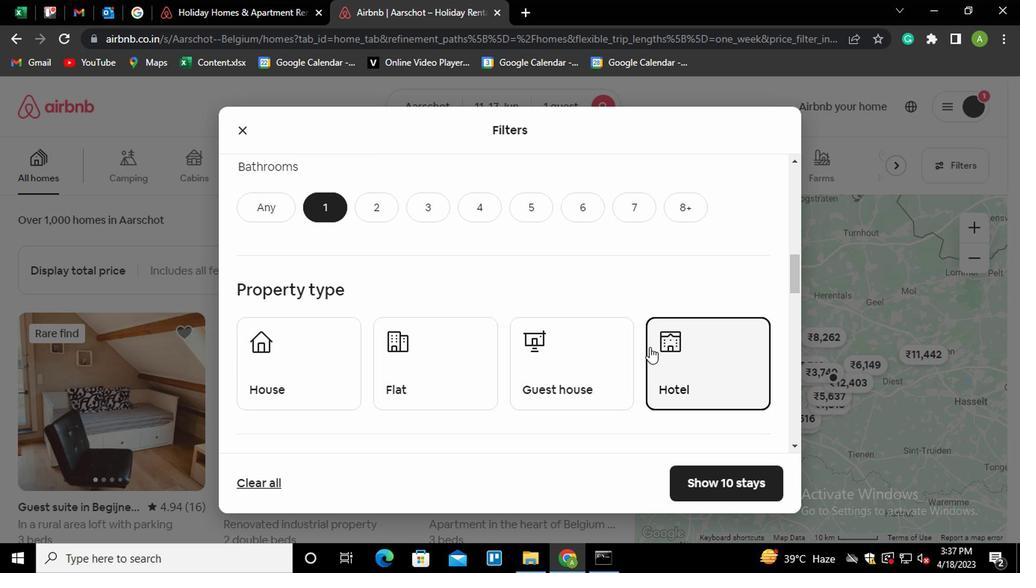 
Action: Mouse scrolled (648, 349) with delta (0, 0)
Screenshot: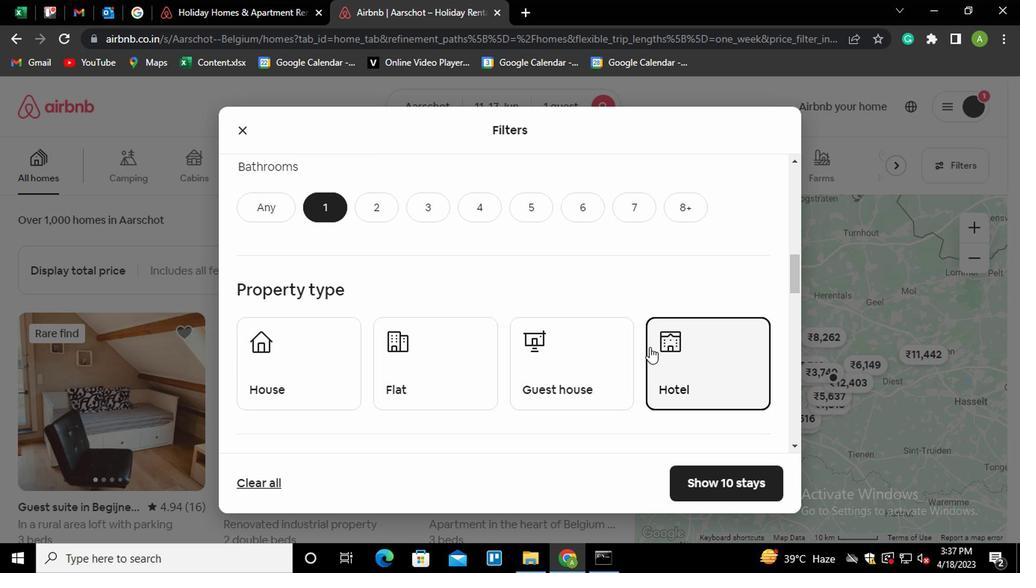 
Action: Mouse moved to (648, 349)
Screenshot: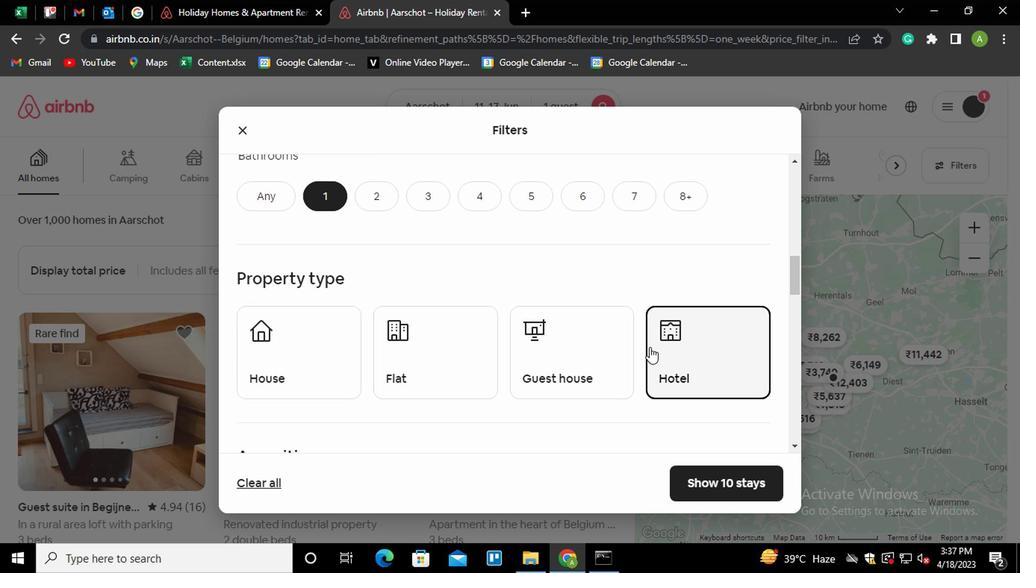 
Action: Mouse scrolled (648, 348) with delta (0, -1)
Screenshot: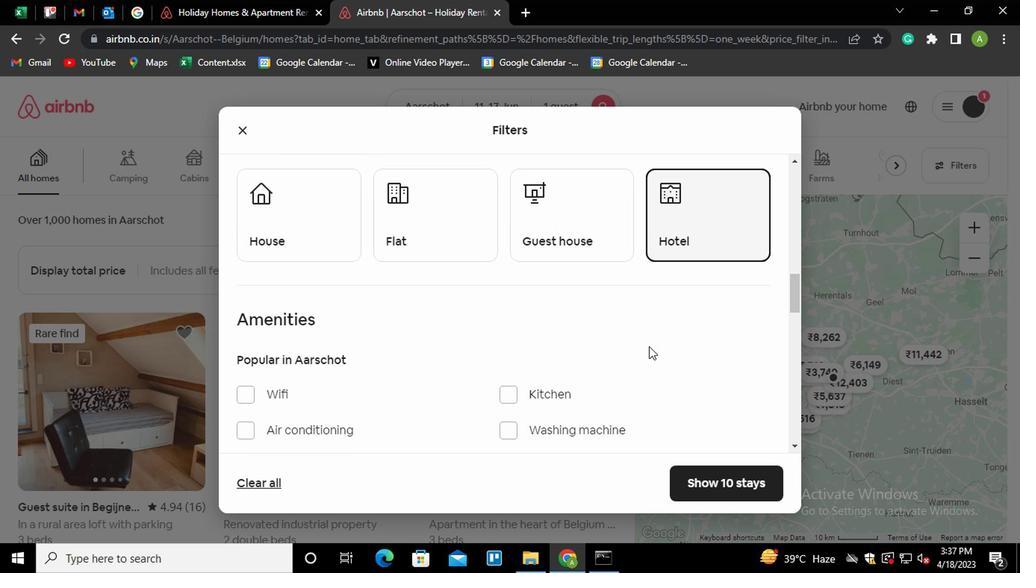 
Action: Mouse scrolled (648, 348) with delta (0, -1)
Screenshot: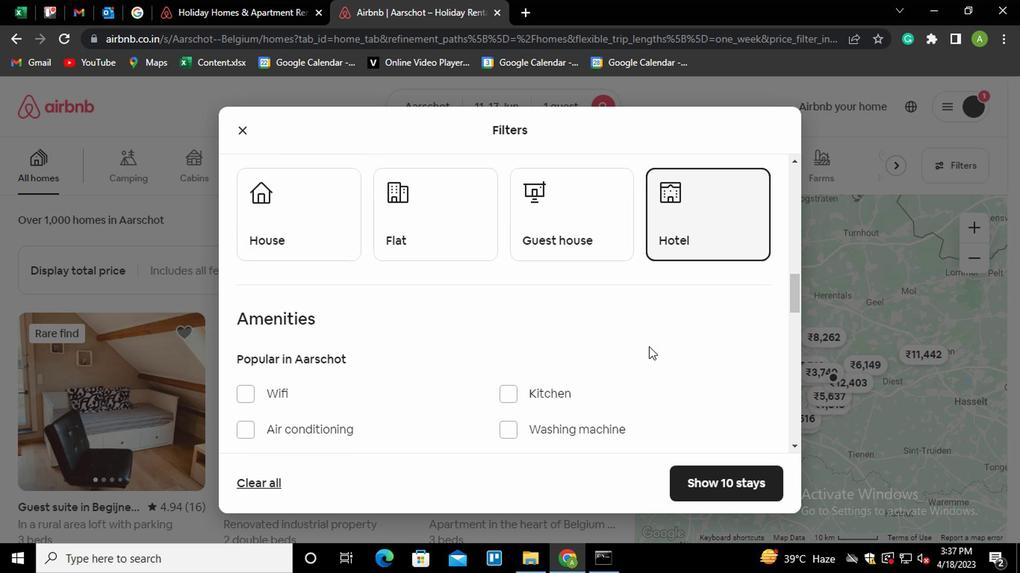 
Action: Mouse moved to (257, 344)
Screenshot: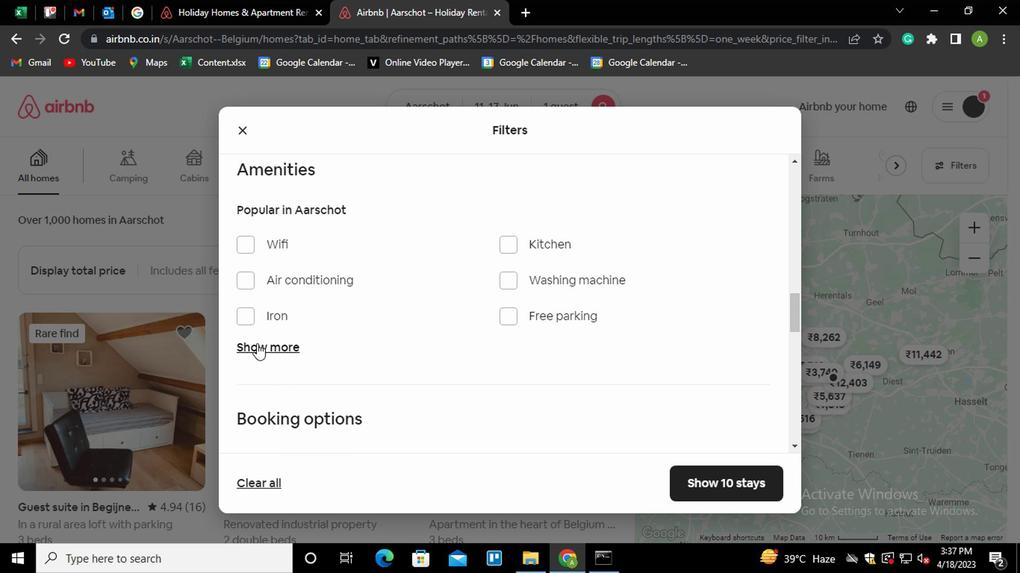
Action: Mouse pressed left at (257, 344)
Screenshot: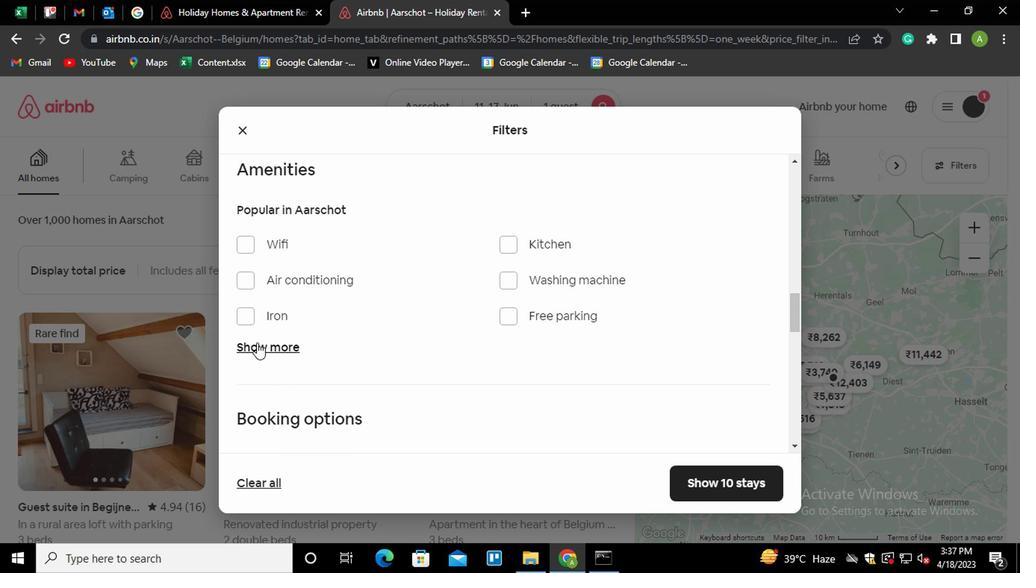 
Action: Mouse moved to (509, 399)
Screenshot: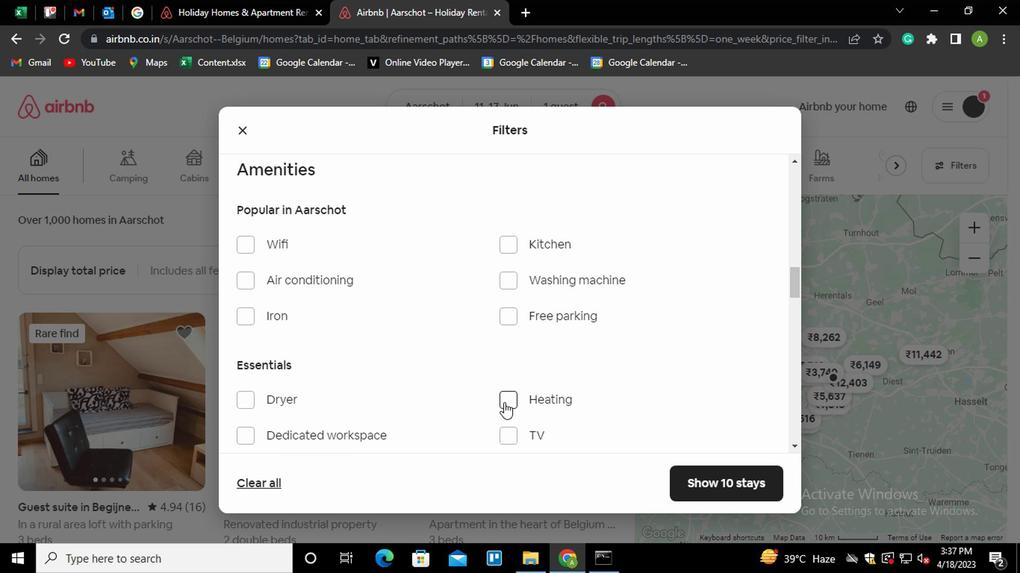 
Action: Mouse pressed left at (509, 399)
Screenshot: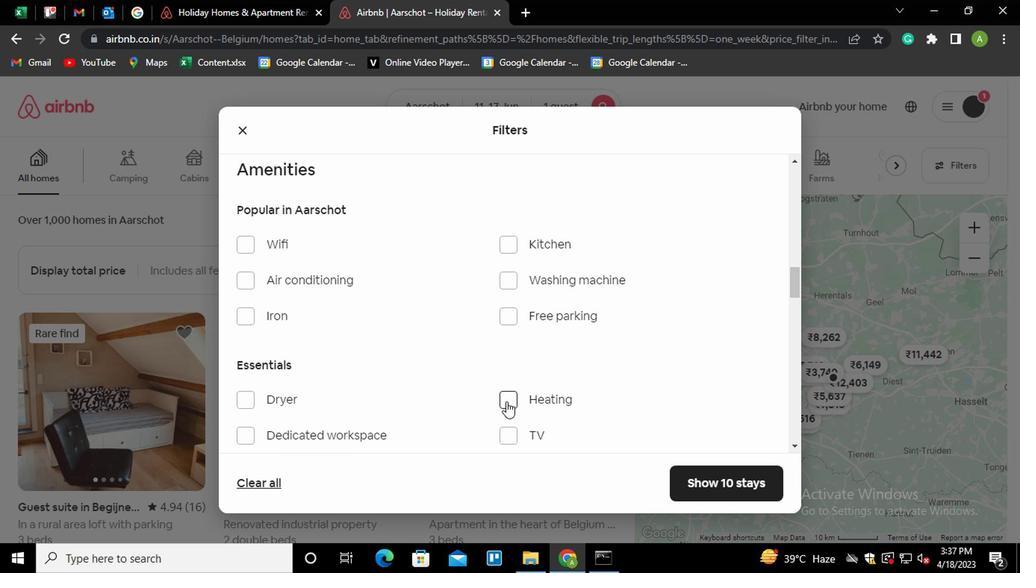
Action: Mouse moved to (650, 327)
Screenshot: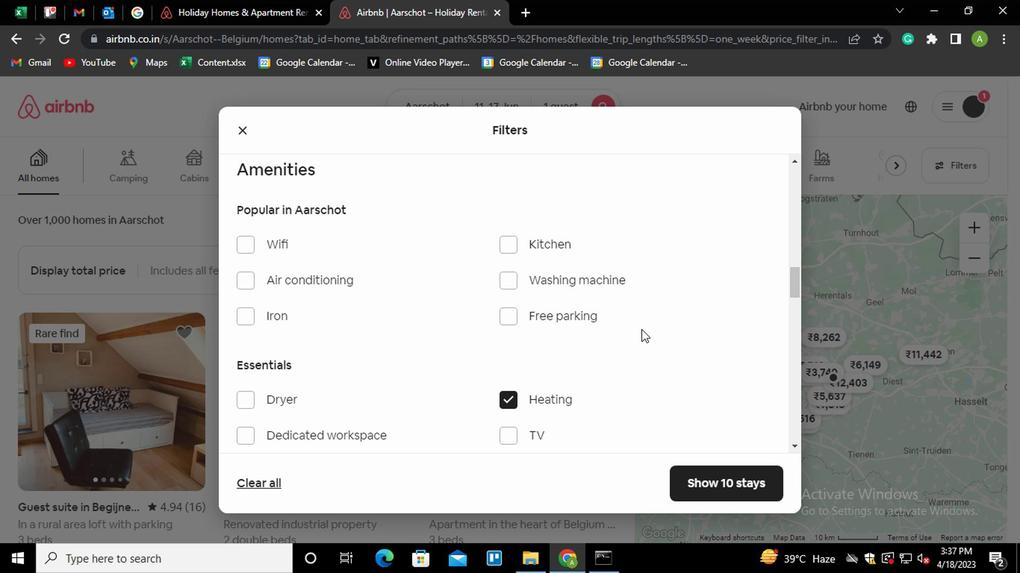 
Action: Mouse scrolled (650, 326) with delta (0, 0)
Screenshot: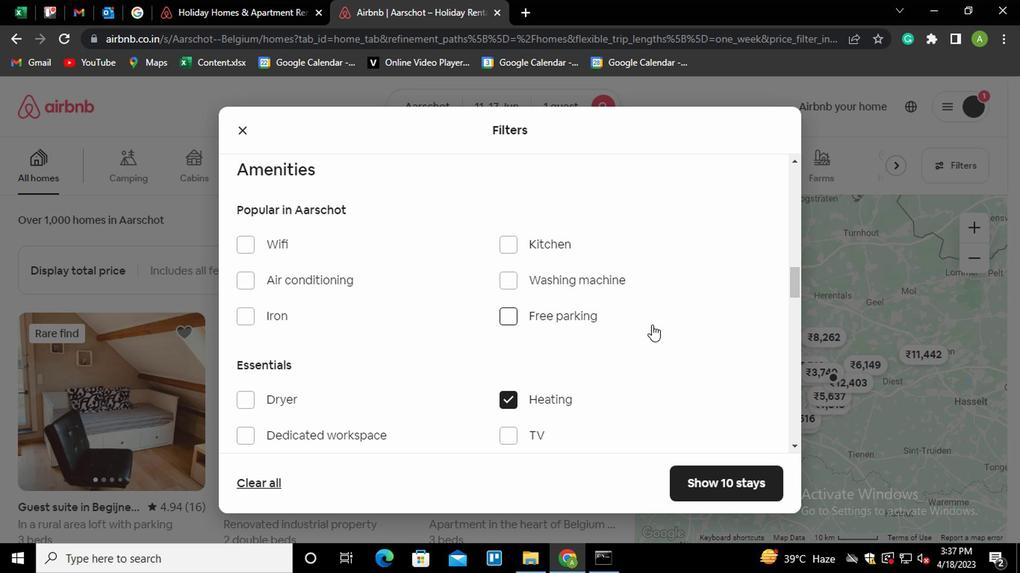 
Action: Mouse scrolled (650, 326) with delta (0, 0)
Screenshot: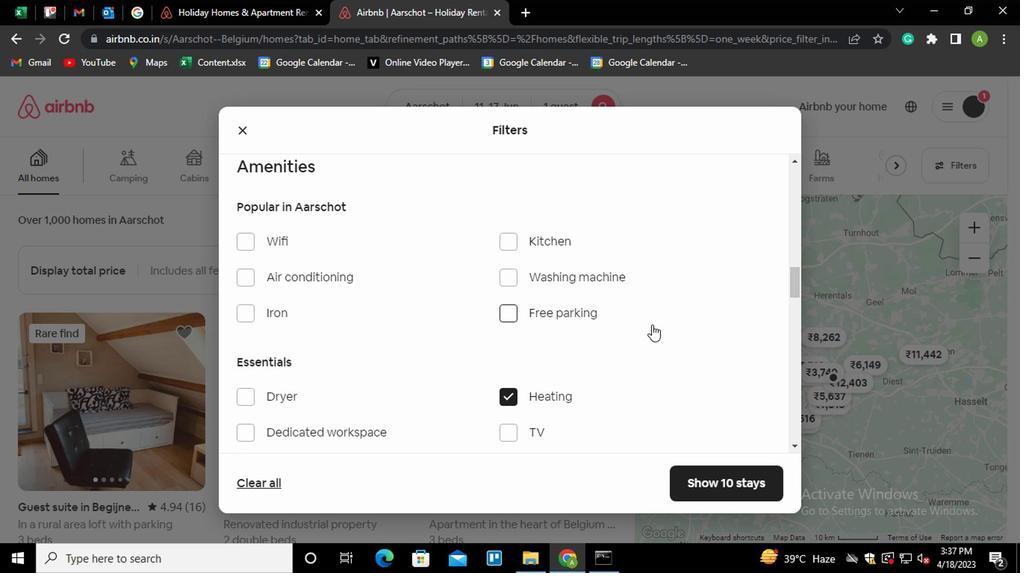
Action: Mouse scrolled (650, 326) with delta (0, 0)
Screenshot: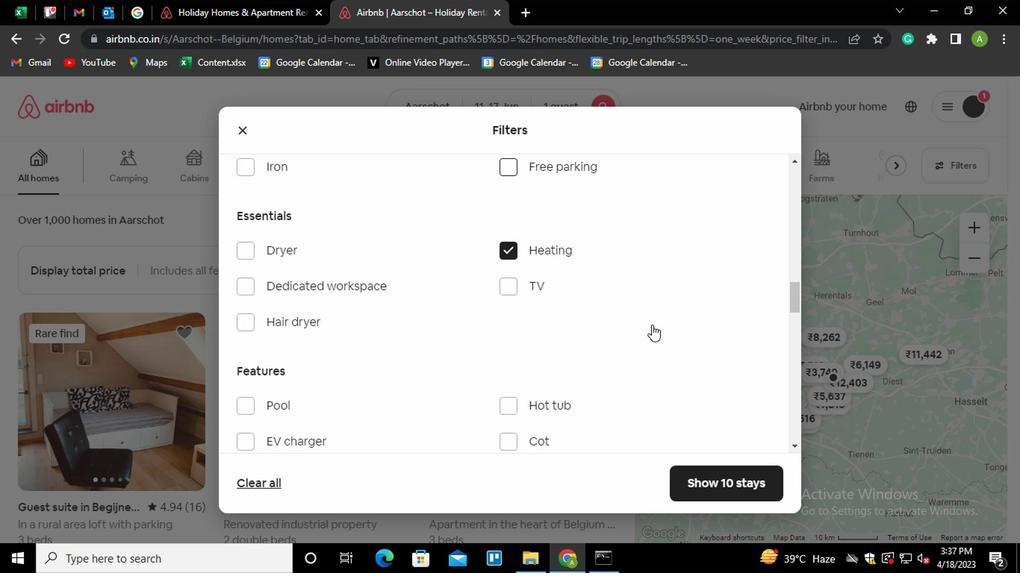 
Action: Mouse scrolled (650, 326) with delta (0, 0)
Screenshot: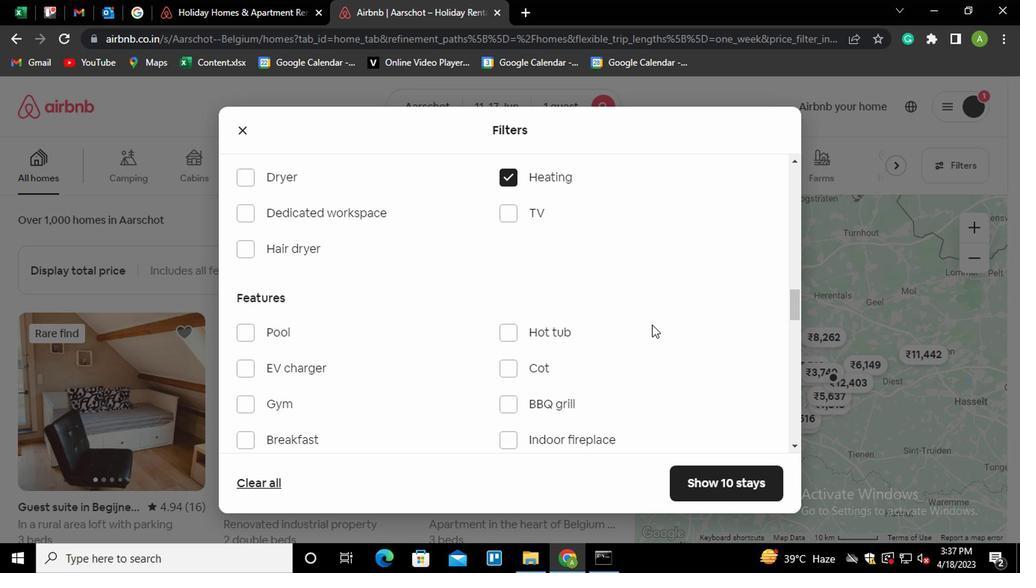
Action: Mouse scrolled (650, 326) with delta (0, 0)
Screenshot: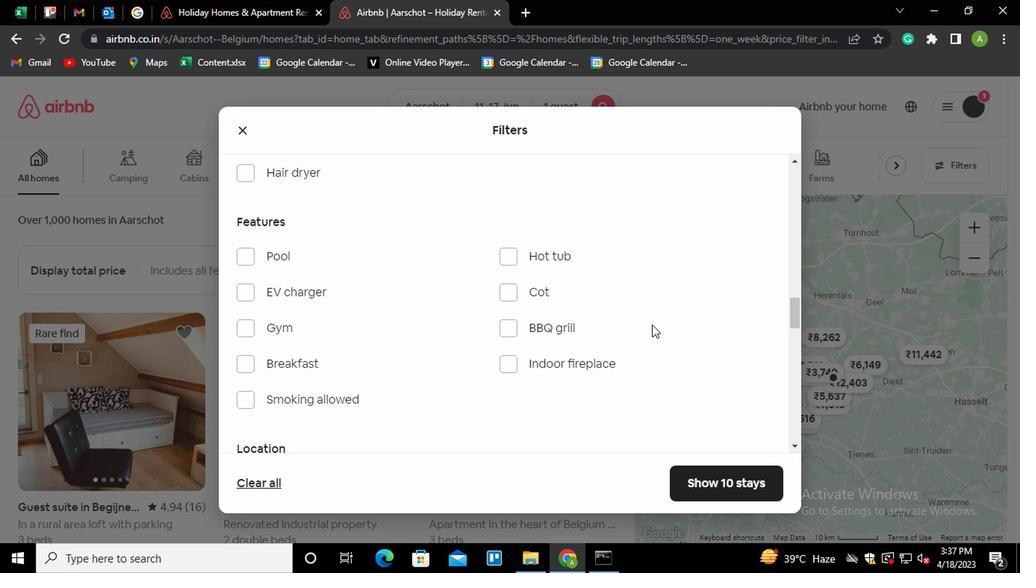 
Action: Mouse moved to (526, 331)
Screenshot: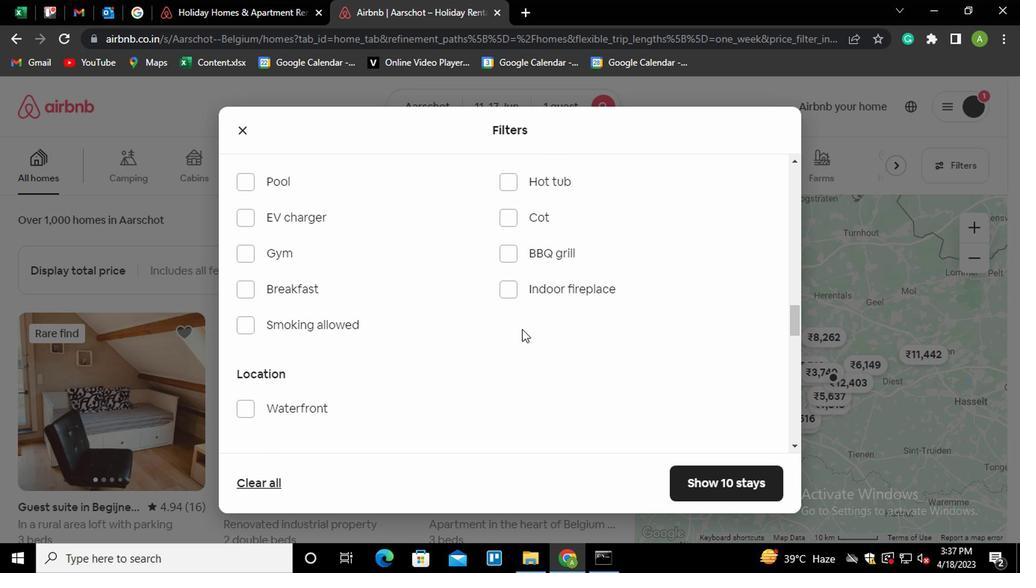 
Action: Mouse scrolled (526, 330) with delta (0, 0)
Screenshot: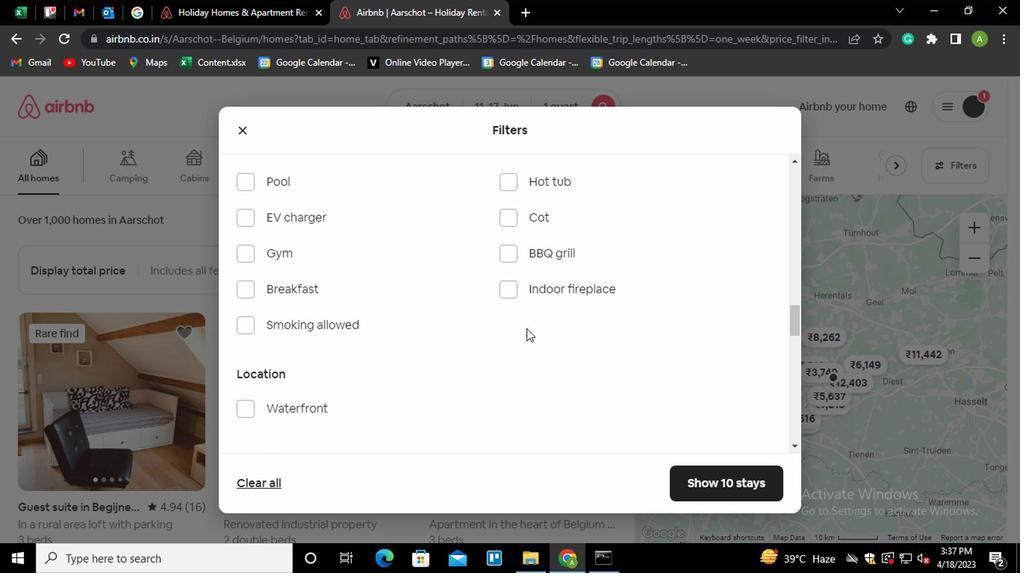 
Action: Mouse scrolled (526, 330) with delta (0, 0)
Screenshot: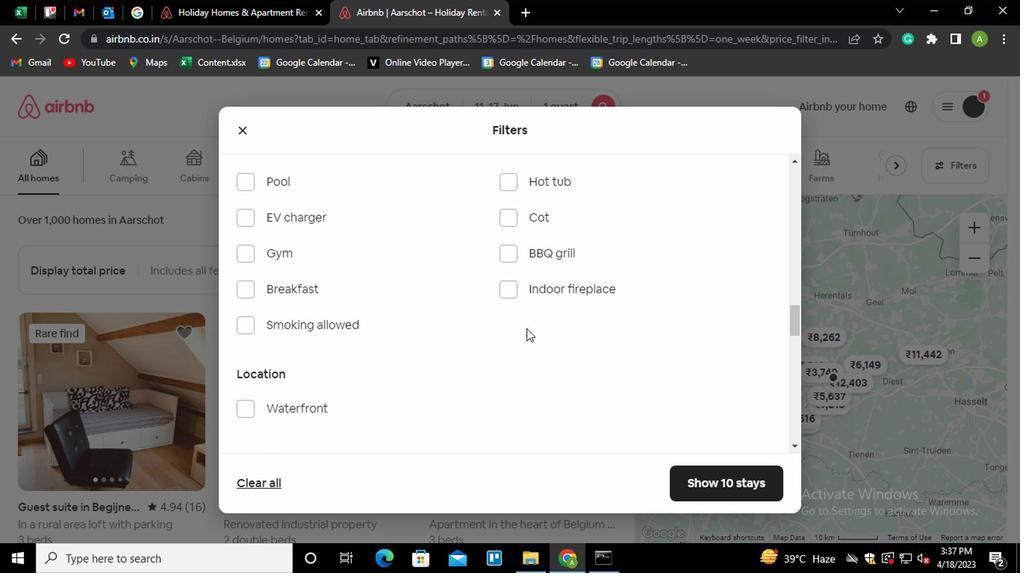 
Action: Mouse scrolled (526, 330) with delta (0, 0)
Screenshot: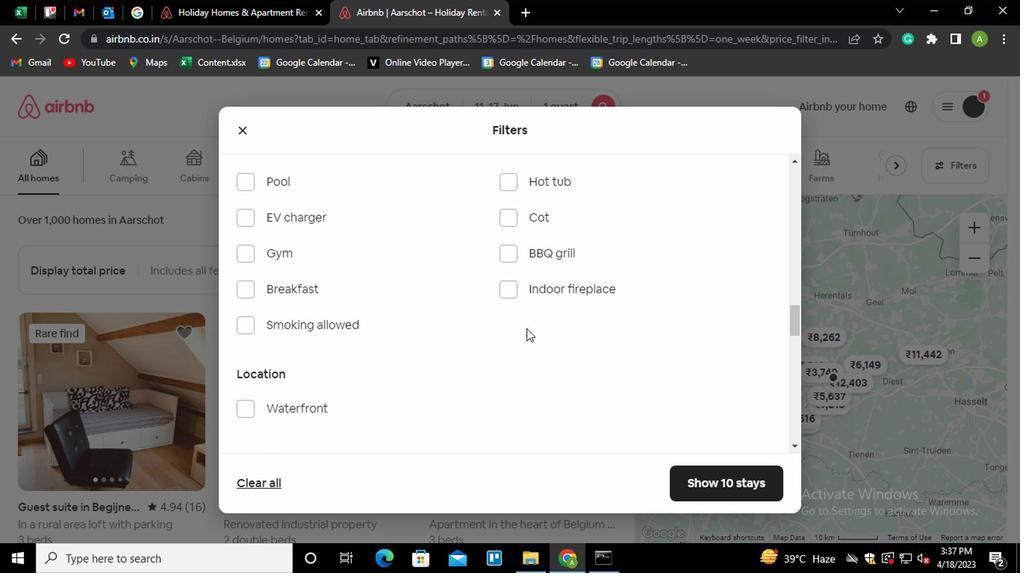 
Action: Mouse scrolled (526, 330) with delta (0, 0)
Screenshot: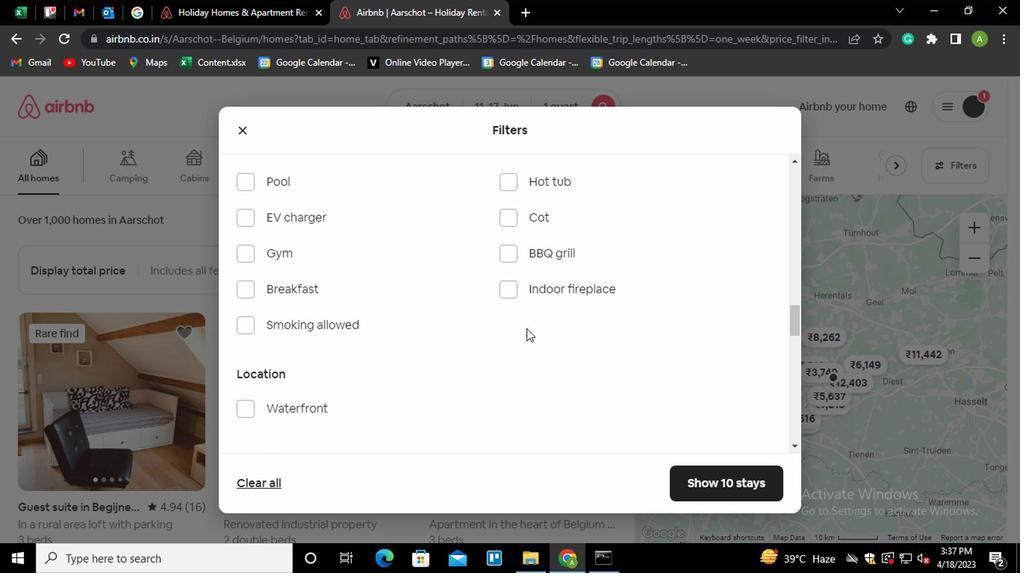 
Action: Mouse moved to (725, 393)
Screenshot: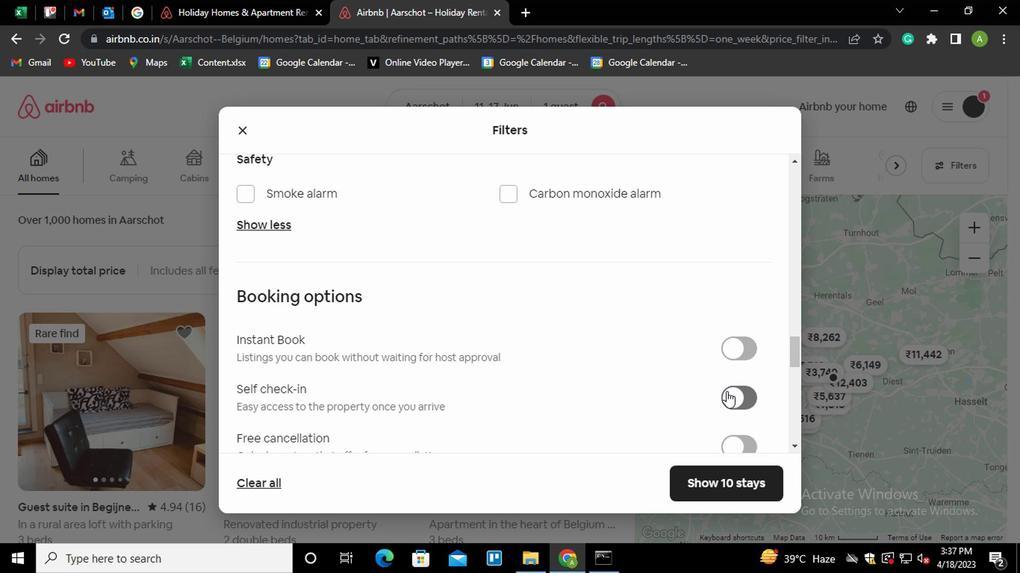 
Action: Mouse pressed left at (725, 393)
Screenshot: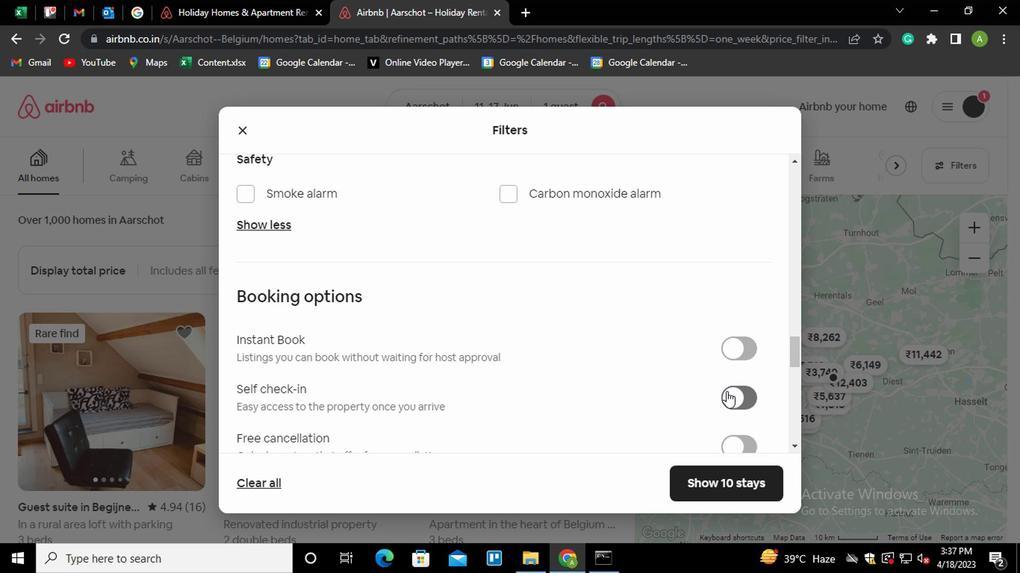 
Action: Mouse moved to (636, 367)
Screenshot: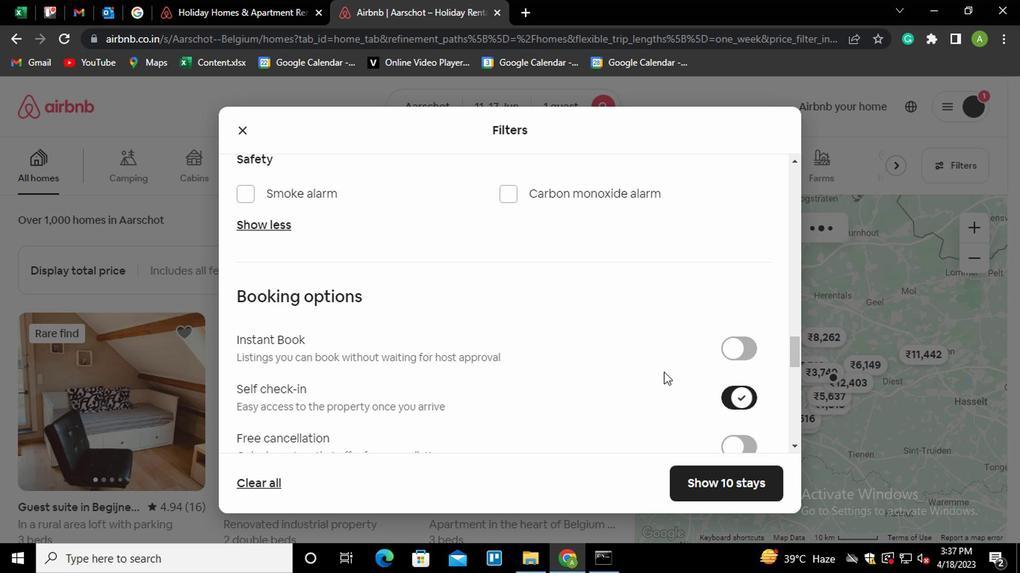 
Action: Mouse scrolled (636, 366) with delta (0, 0)
Screenshot: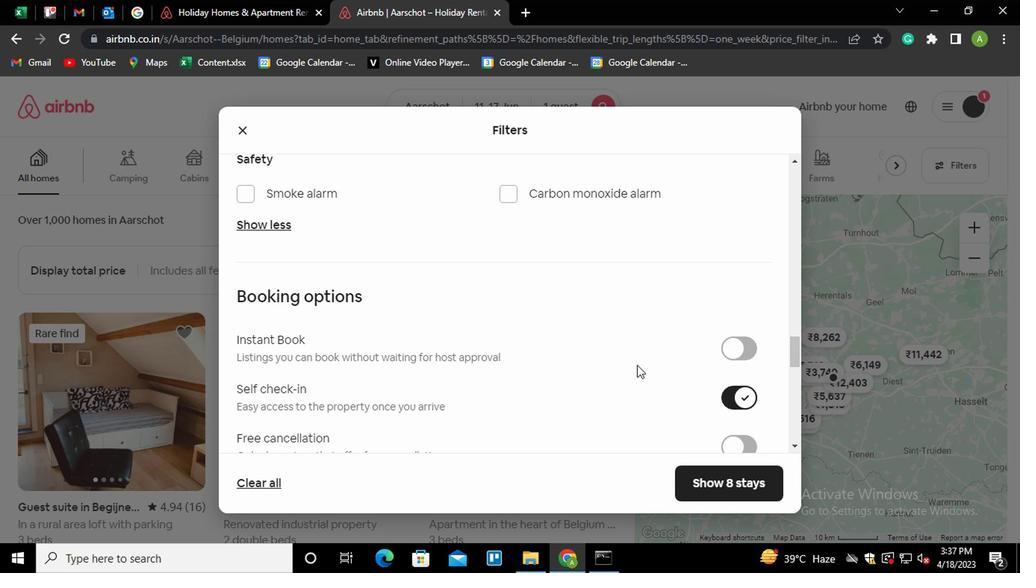 
Action: Mouse scrolled (636, 366) with delta (0, 0)
Screenshot: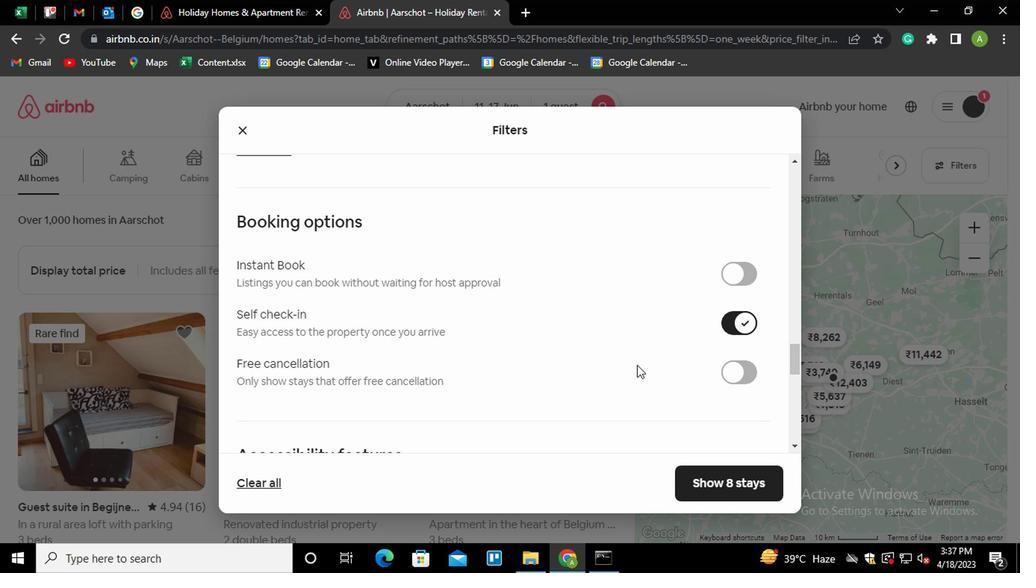 
Action: Mouse scrolled (636, 366) with delta (0, 0)
Screenshot: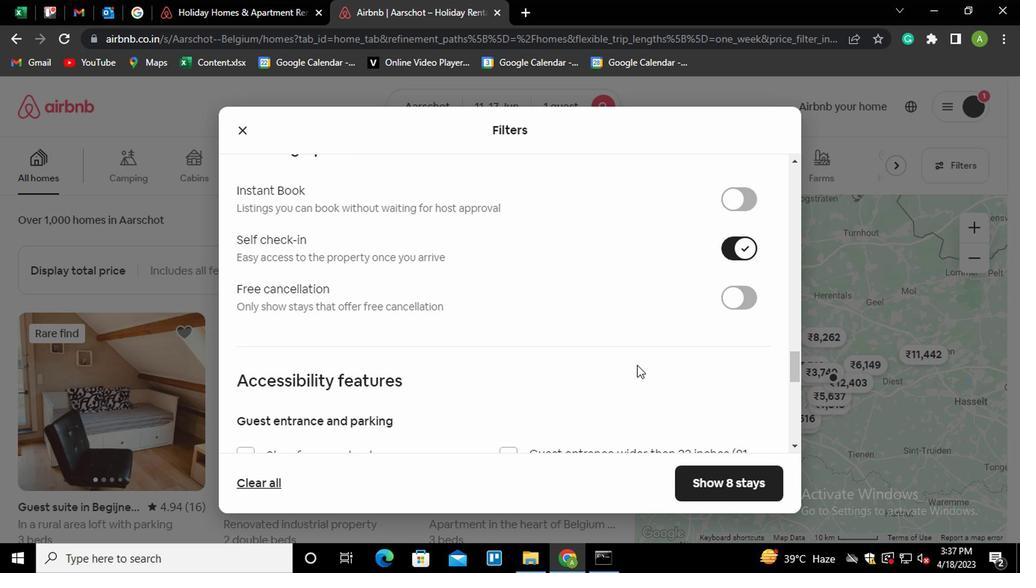 
Action: Mouse scrolled (636, 366) with delta (0, 0)
Screenshot: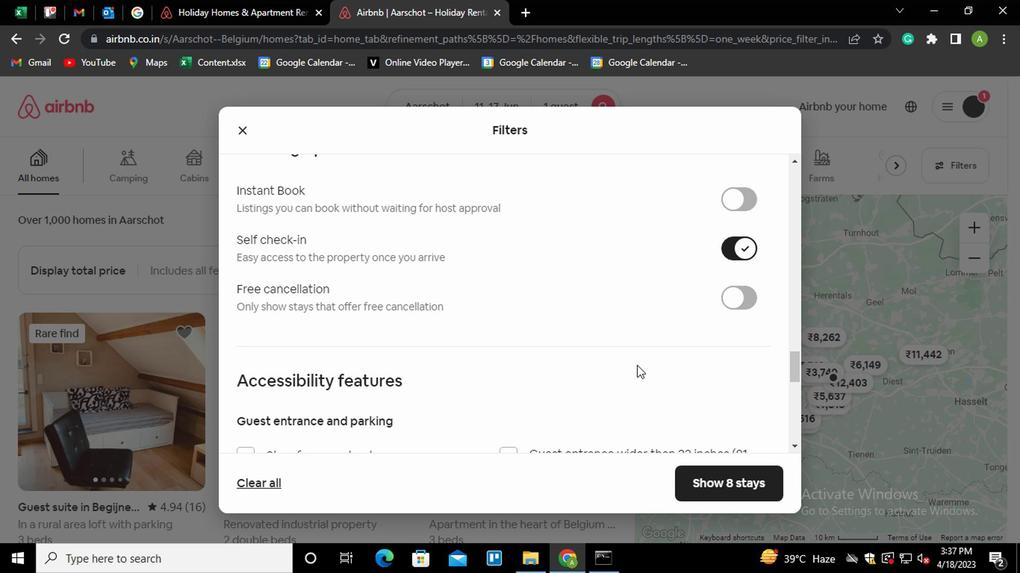 
Action: Mouse scrolled (636, 366) with delta (0, 0)
Screenshot: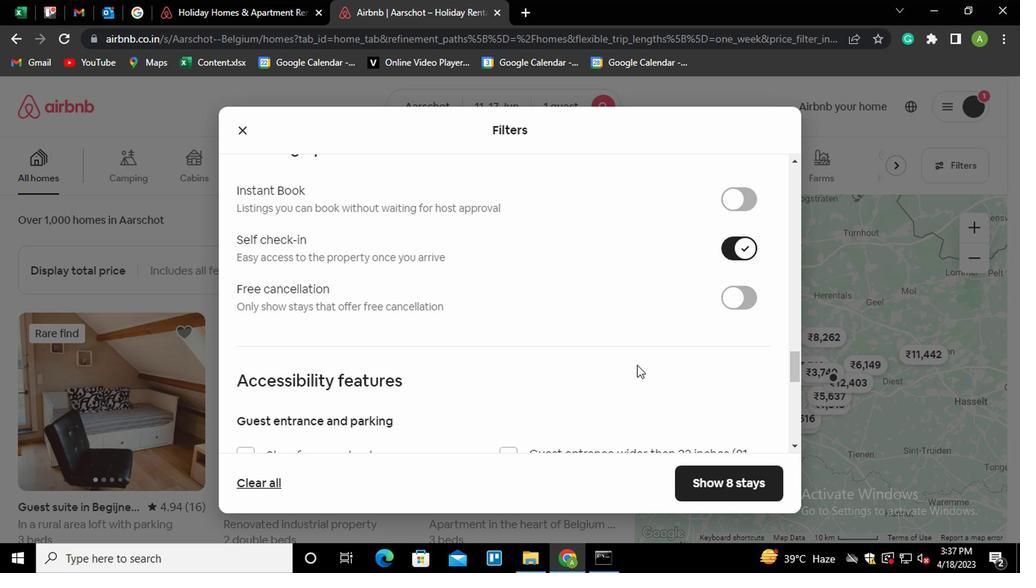 
Action: Mouse scrolled (636, 366) with delta (0, 0)
Screenshot: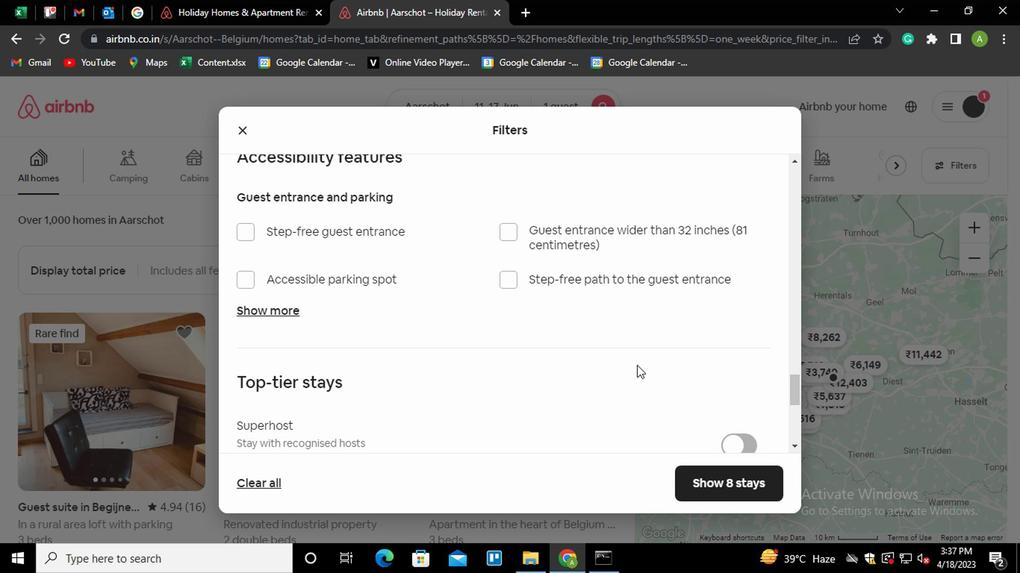
Action: Mouse scrolled (636, 366) with delta (0, 0)
Screenshot: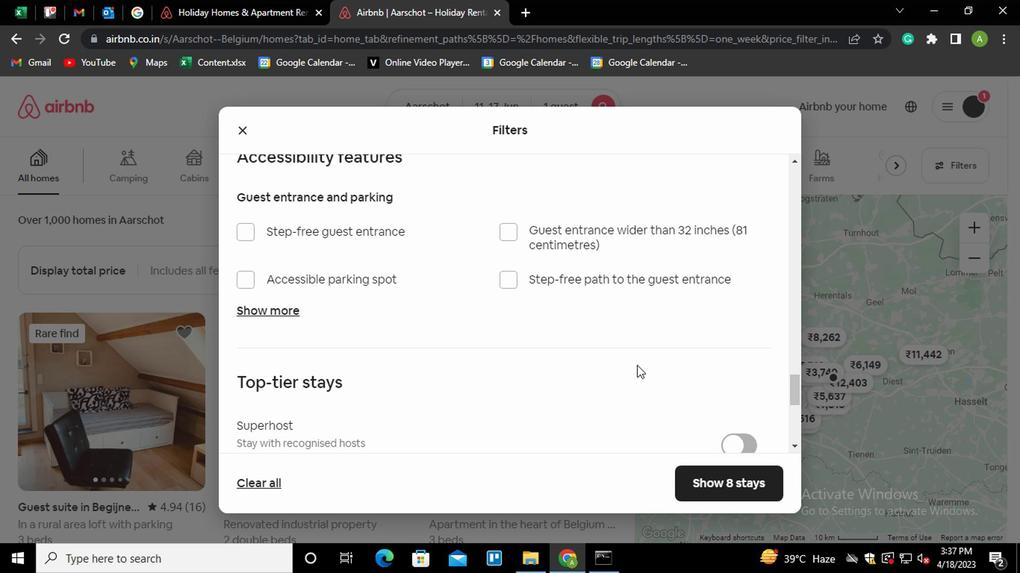 
Action: Mouse moved to (608, 379)
Screenshot: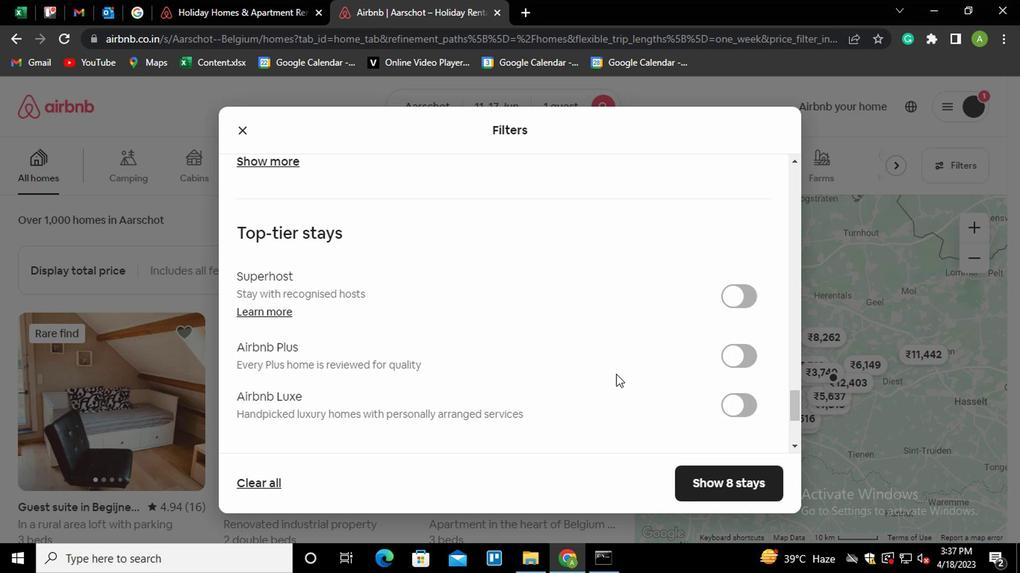 
Action: Mouse scrolled (608, 378) with delta (0, -1)
Screenshot: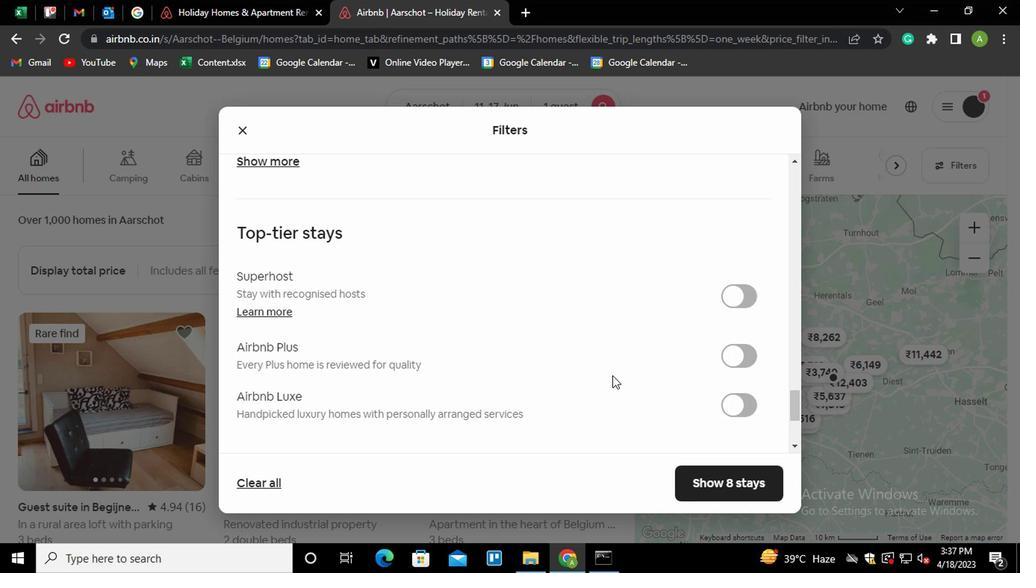 
Action: Mouse scrolled (608, 378) with delta (0, -1)
Screenshot: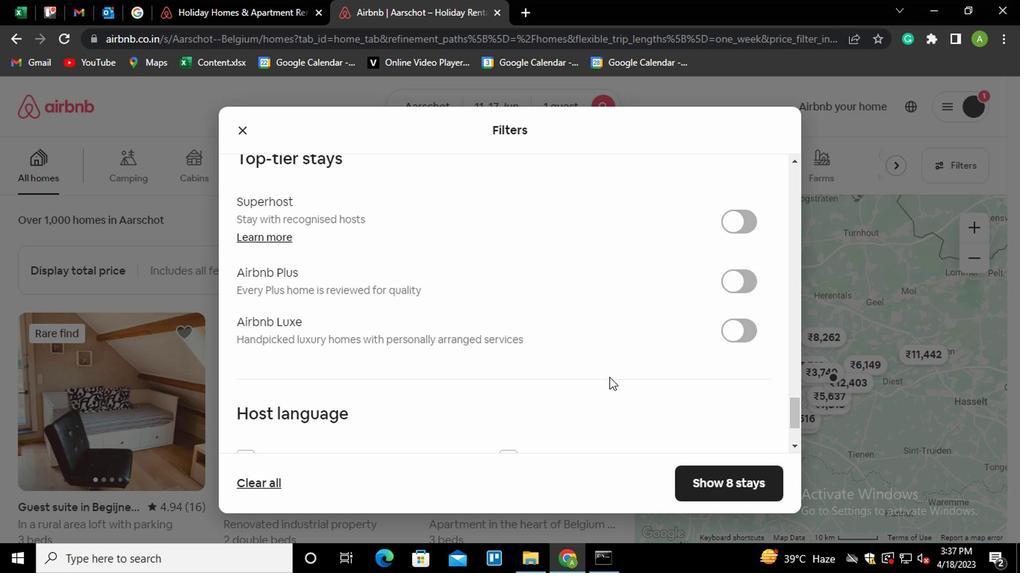 
Action: Mouse scrolled (608, 378) with delta (0, -1)
Screenshot: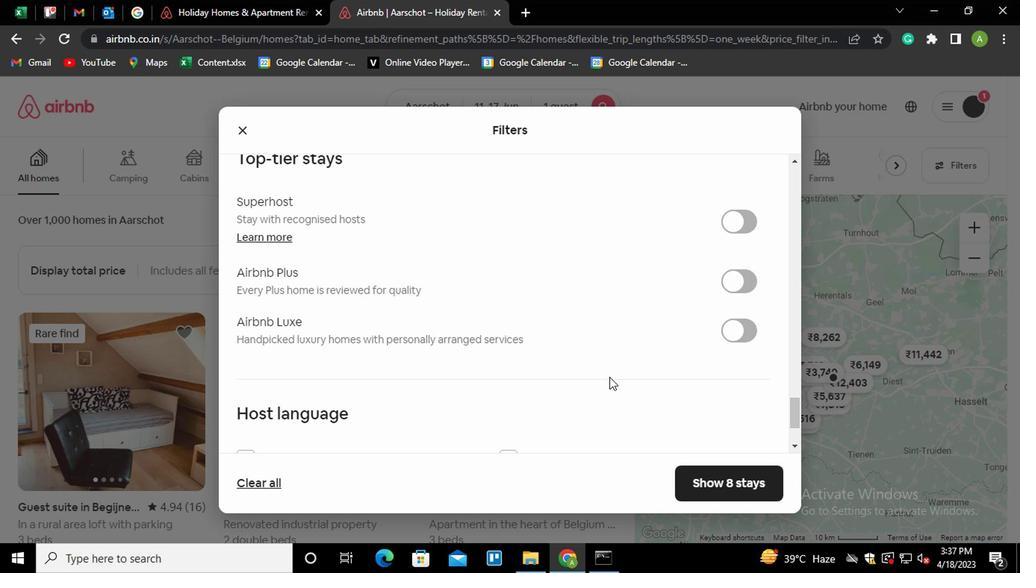 
Action: Mouse moved to (262, 353)
Screenshot: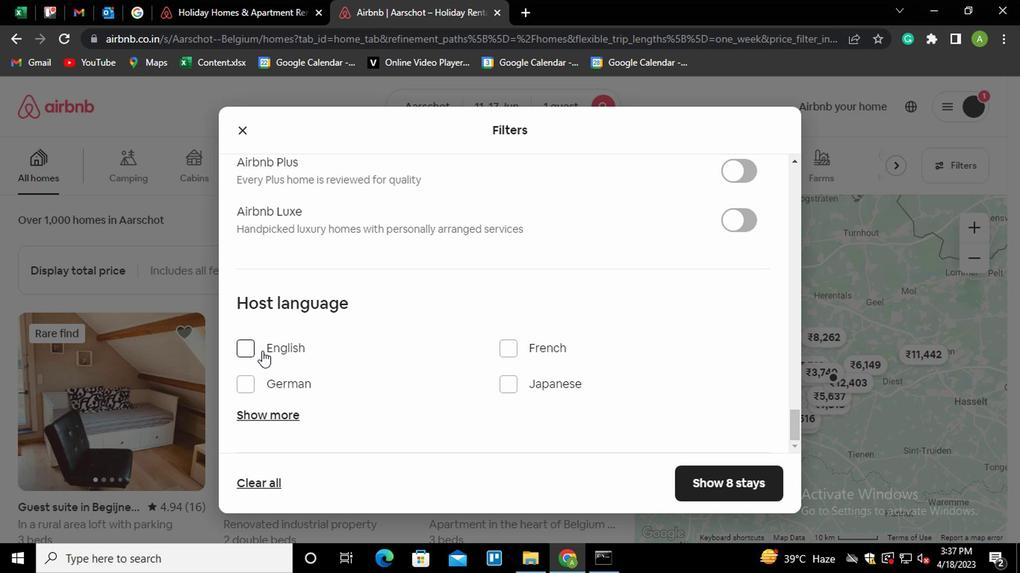 
Action: Mouse pressed left at (262, 353)
Screenshot: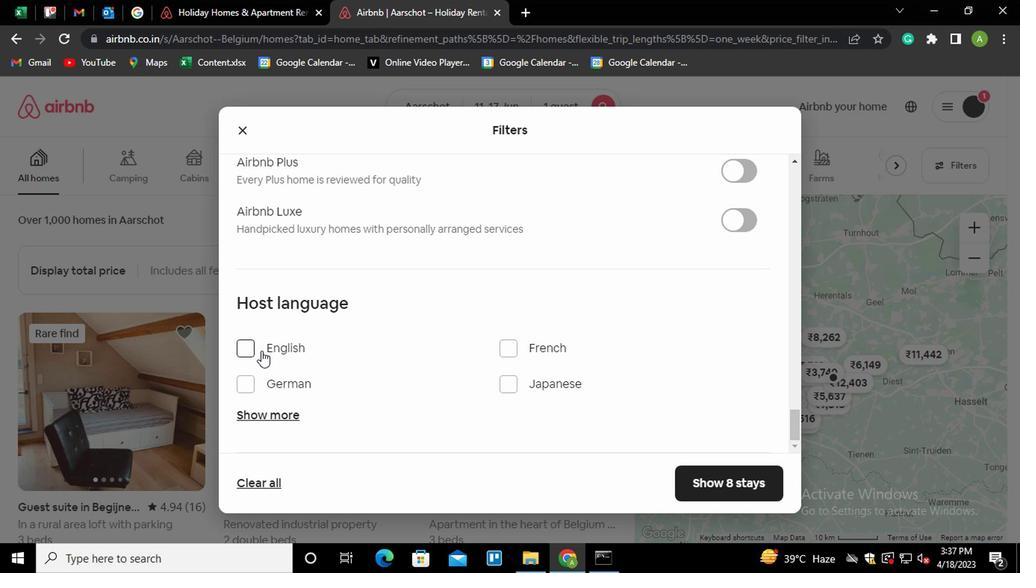 
Action: Mouse moved to (684, 478)
Screenshot: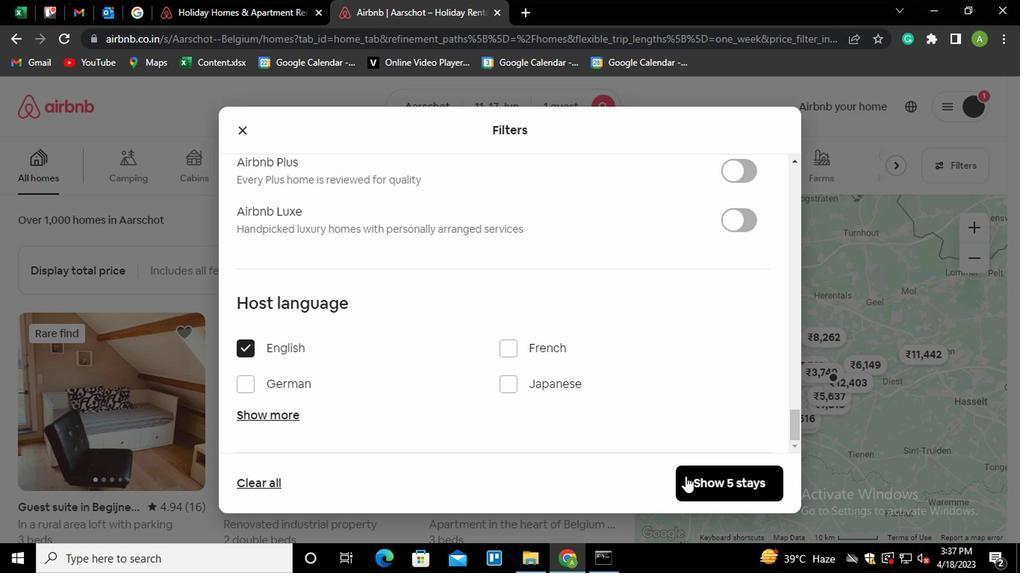 
Action: Mouse pressed left at (684, 478)
Screenshot: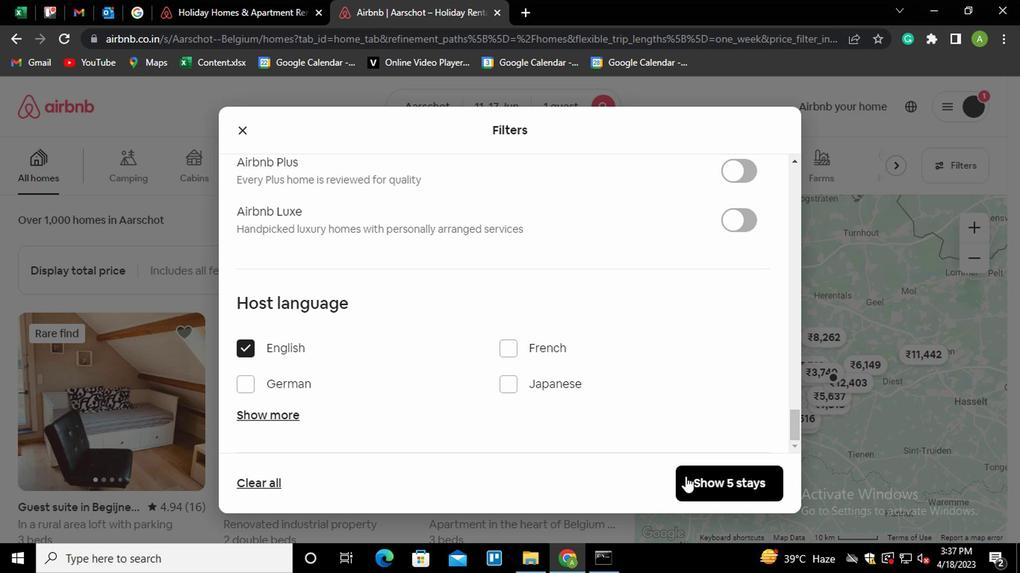 
Action: Mouse moved to (674, 425)
Screenshot: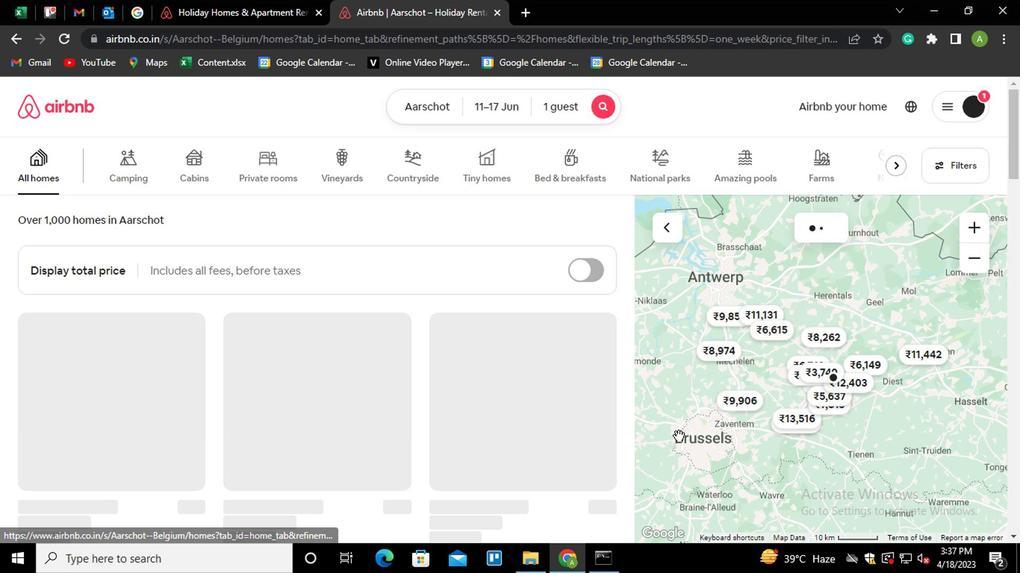 
